 Task: Create a due date automation trigger when advanced on, on the wednesday before a card is due add checklist with an incomplete checklists at 11:00 AM.
Action: Mouse moved to (1088, 337)
Screenshot: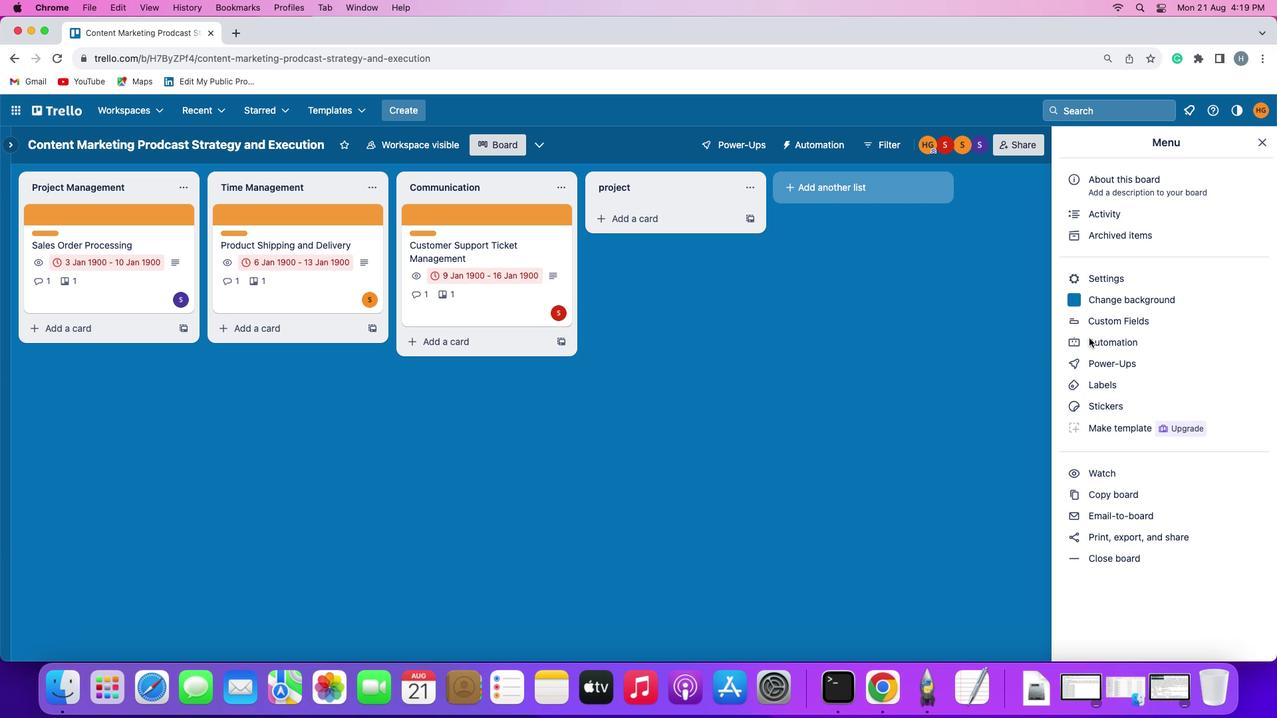 
Action: Mouse pressed left at (1088, 337)
Screenshot: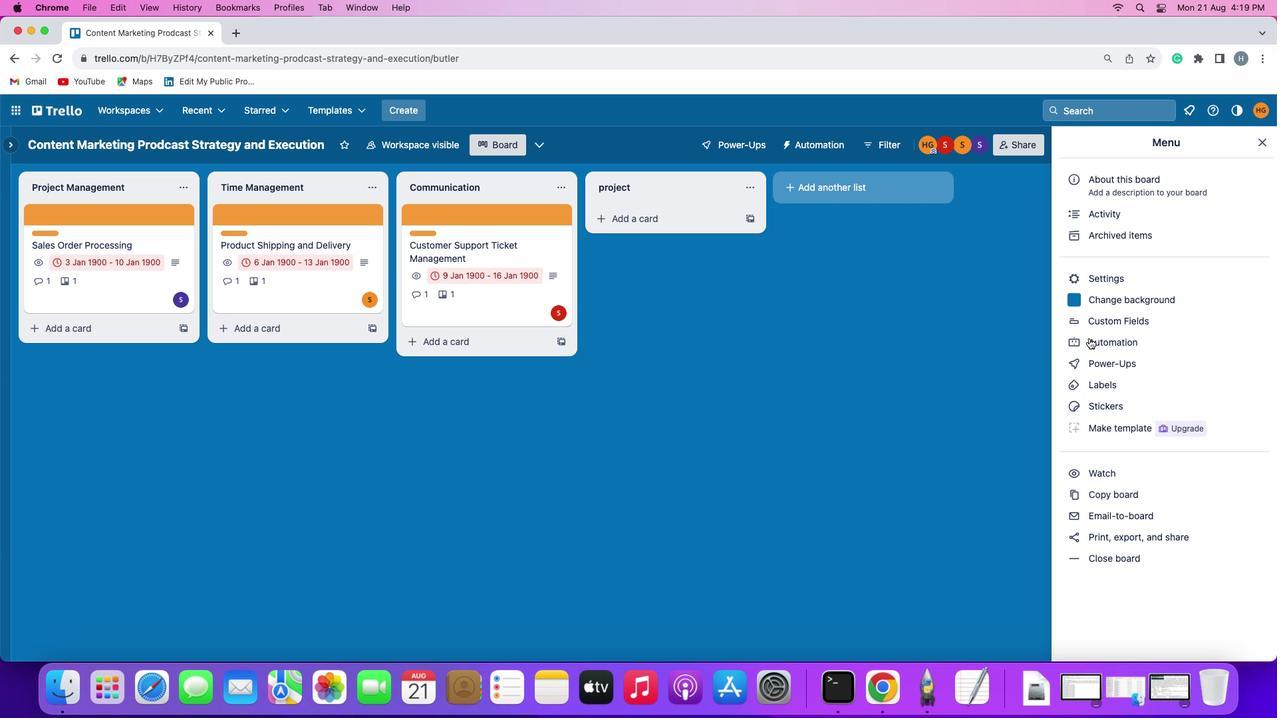 
Action: Mouse pressed left at (1088, 337)
Screenshot: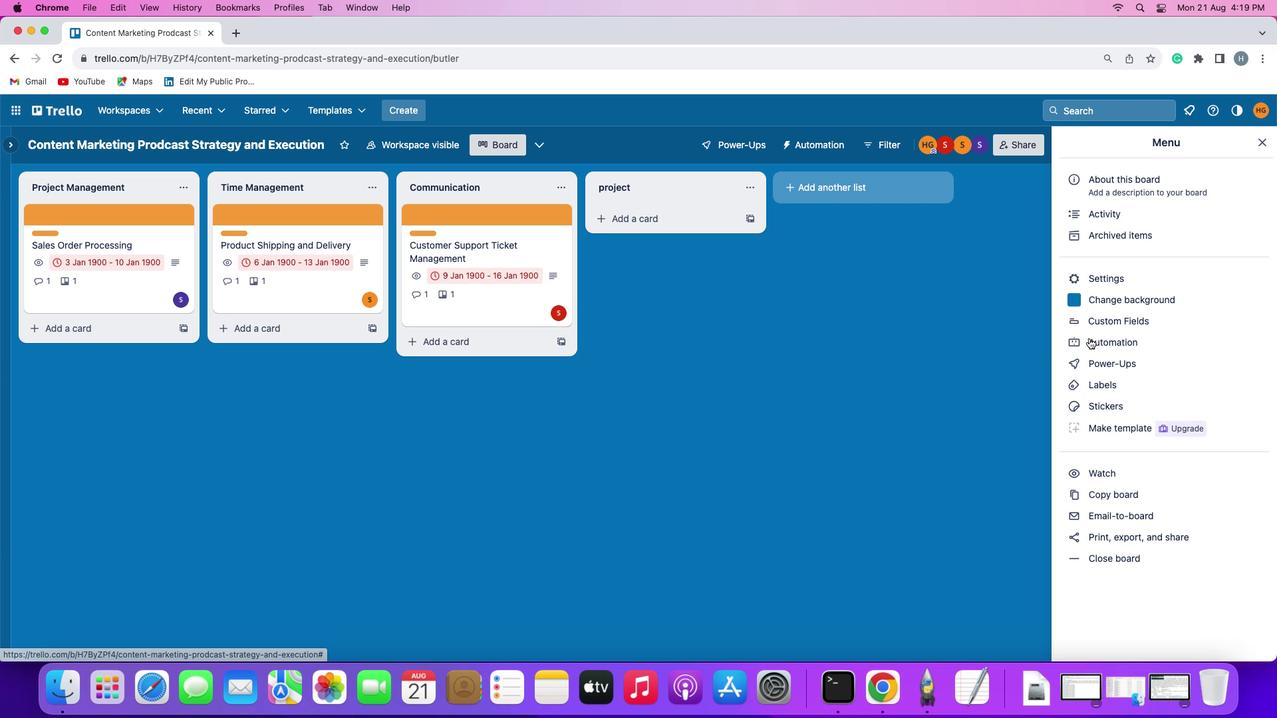 
Action: Mouse moved to (69, 307)
Screenshot: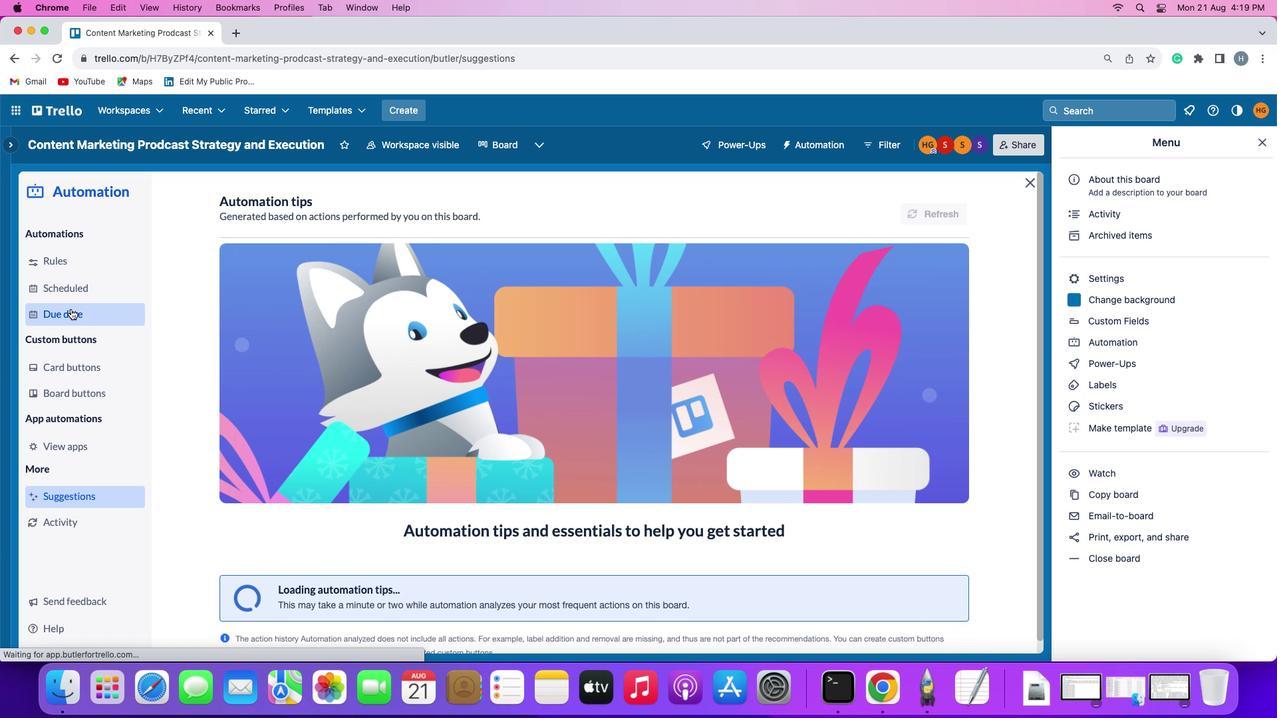 
Action: Mouse pressed left at (69, 307)
Screenshot: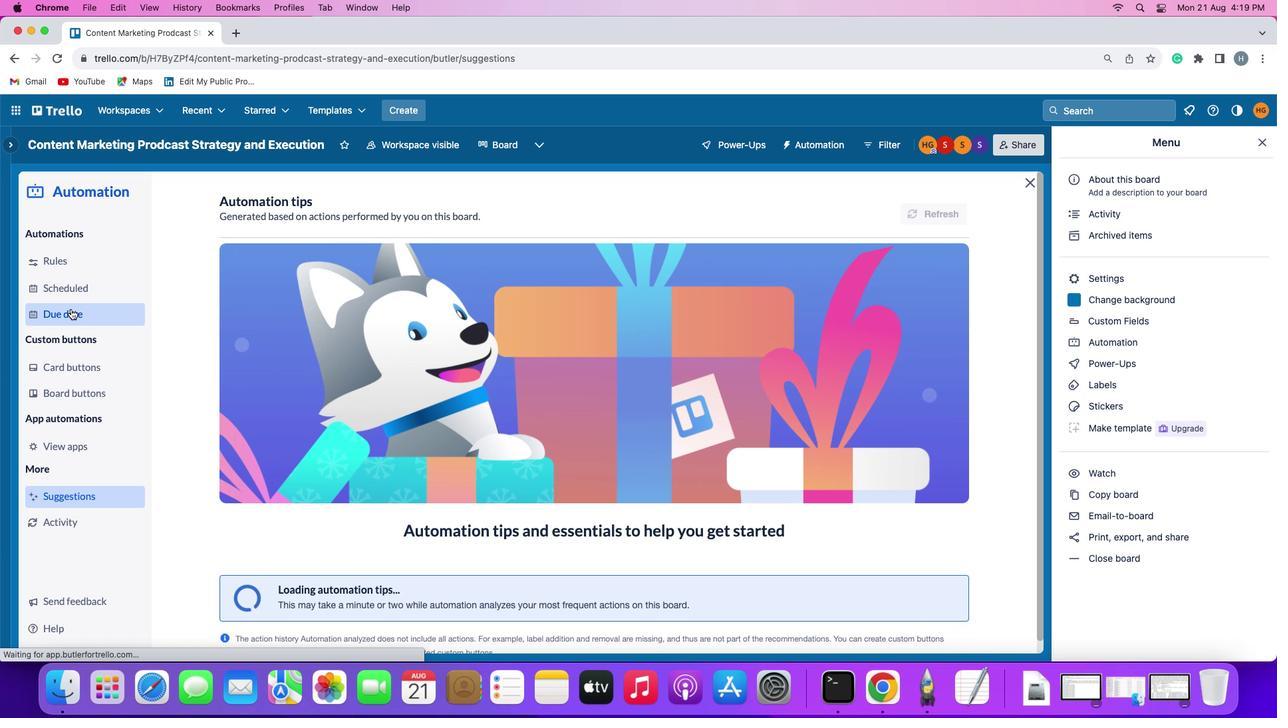 
Action: Mouse moved to (905, 202)
Screenshot: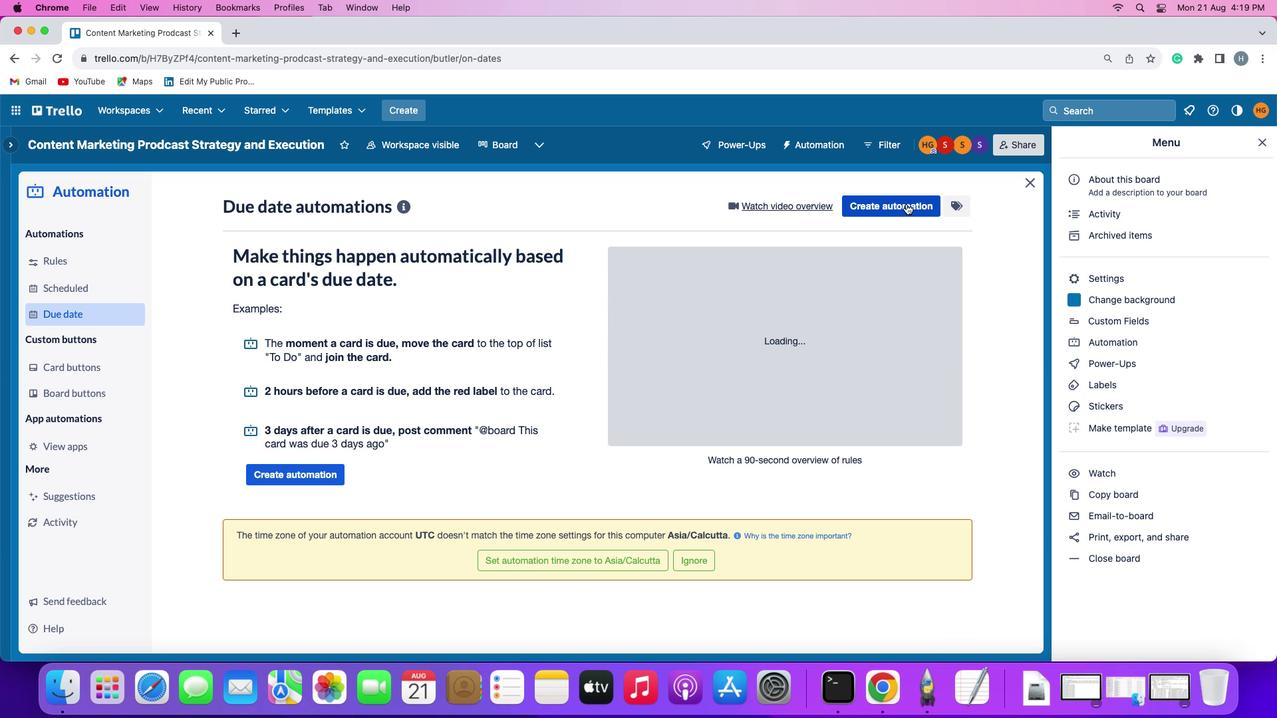 
Action: Mouse pressed left at (905, 202)
Screenshot: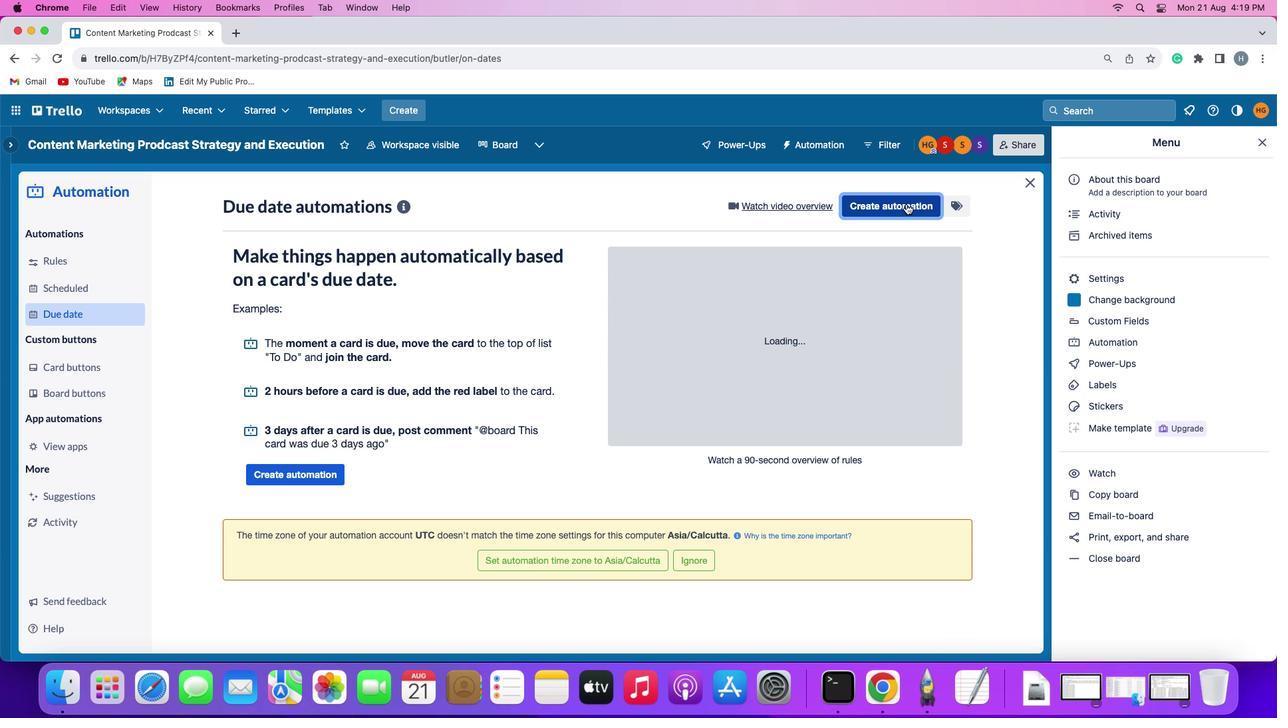 
Action: Mouse moved to (272, 336)
Screenshot: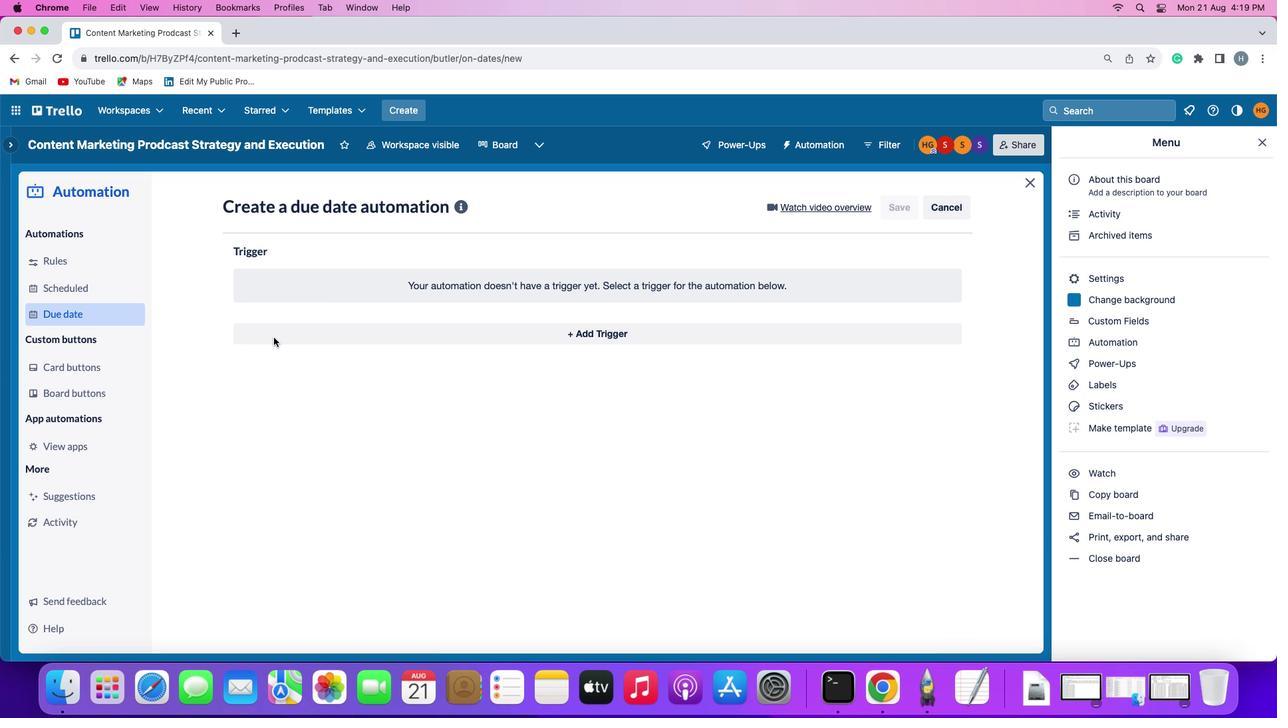
Action: Mouse pressed left at (272, 336)
Screenshot: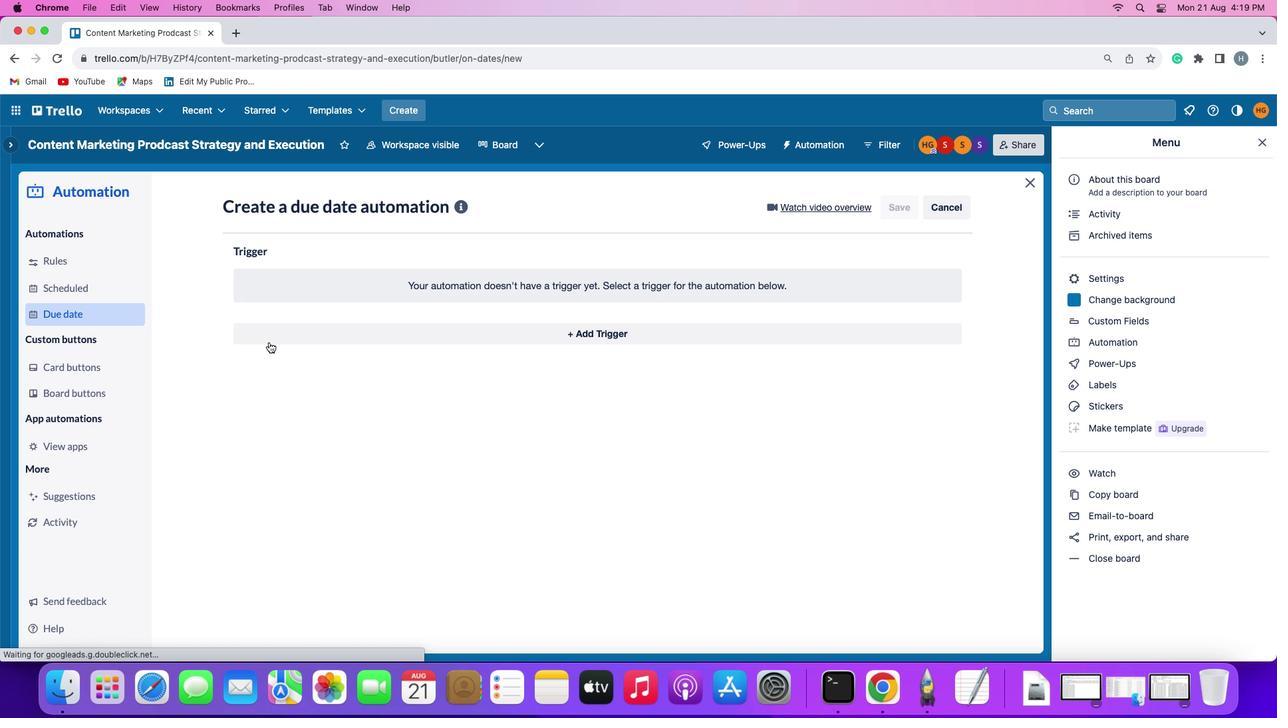 
Action: Mouse moved to (269, 578)
Screenshot: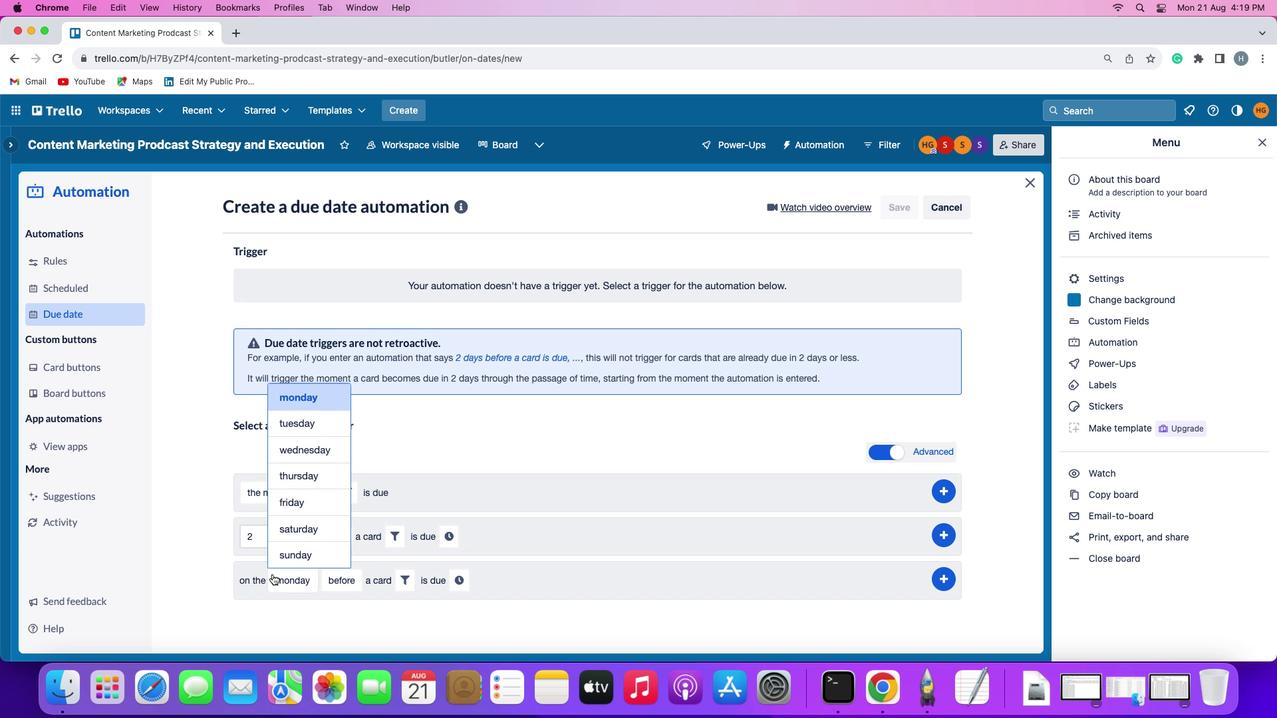 
Action: Mouse pressed left at (269, 578)
Screenshot: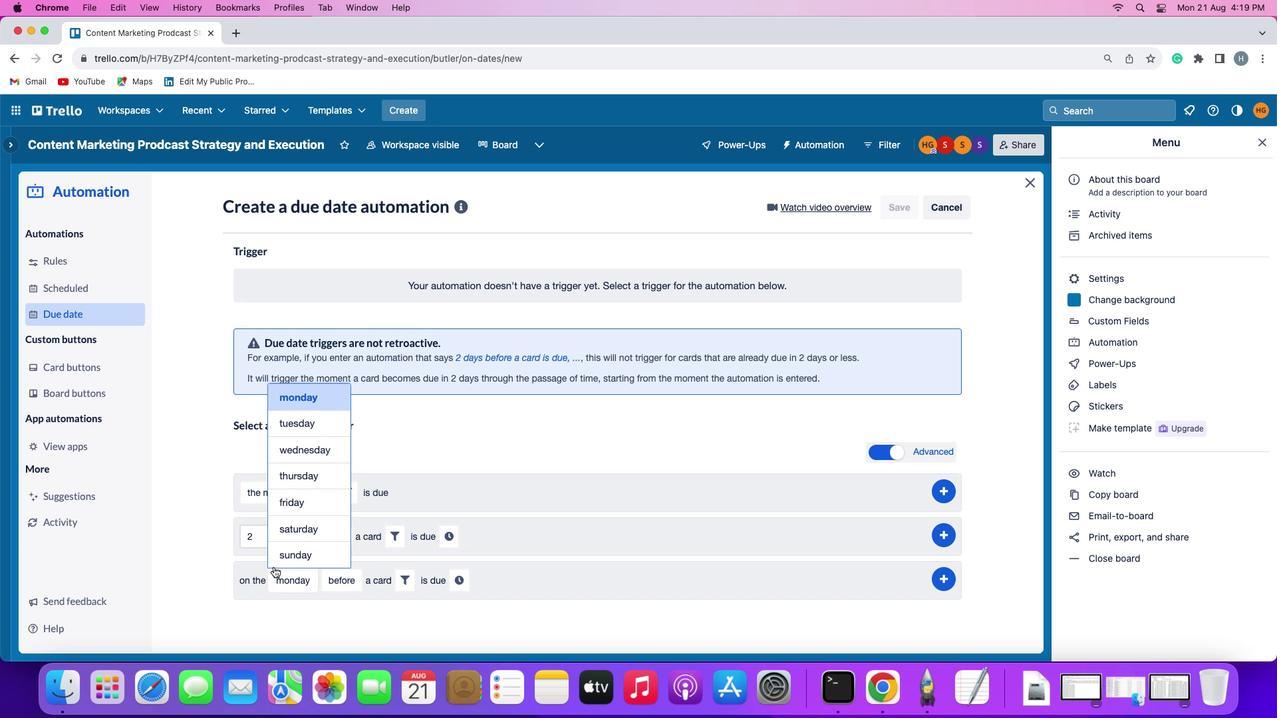 
Action: Mouse moved to (314, 447)
Screenshot: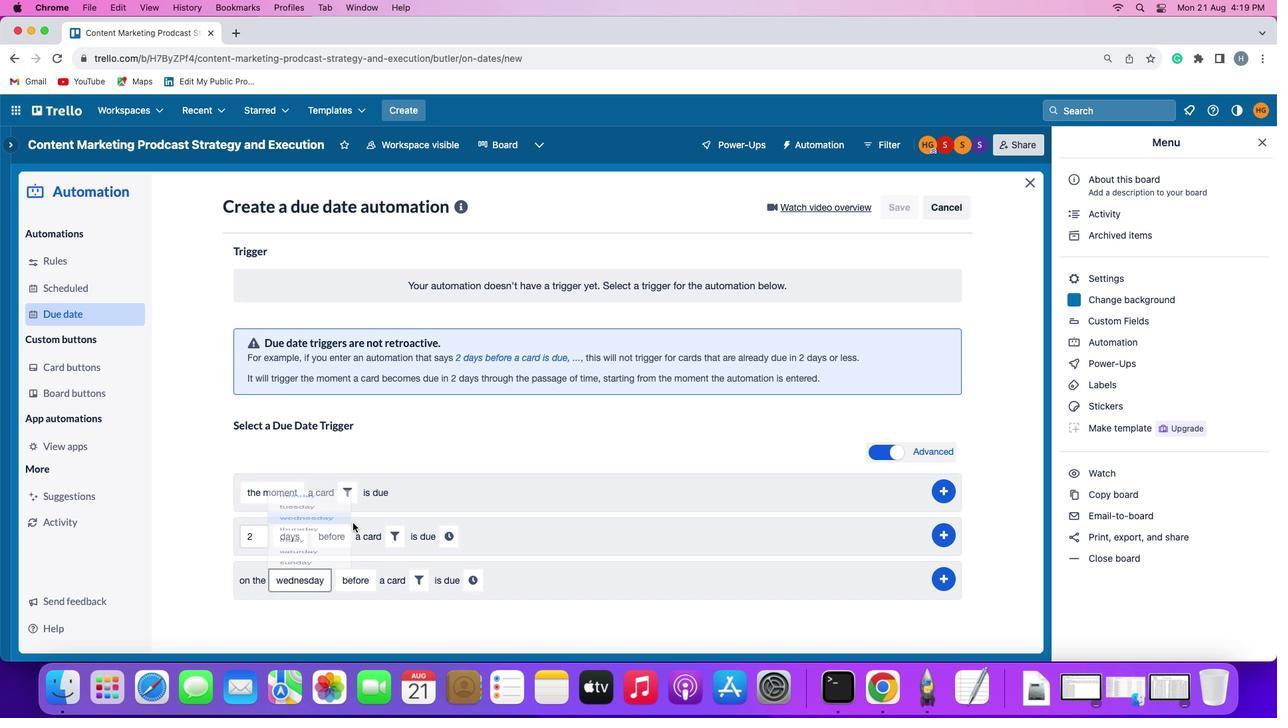 
Action: Mouse pressed left at (314, 447)
Screenshot: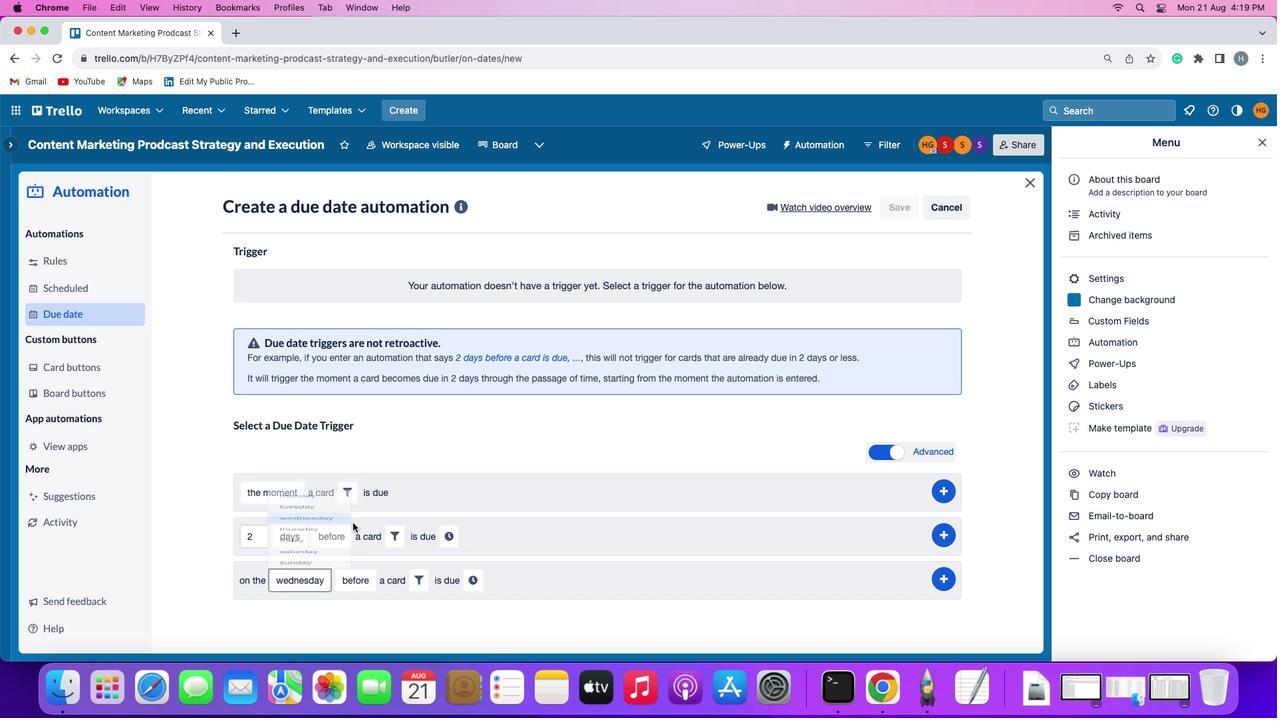 
Action: Mouse moved to (423, 573)
Screenshot: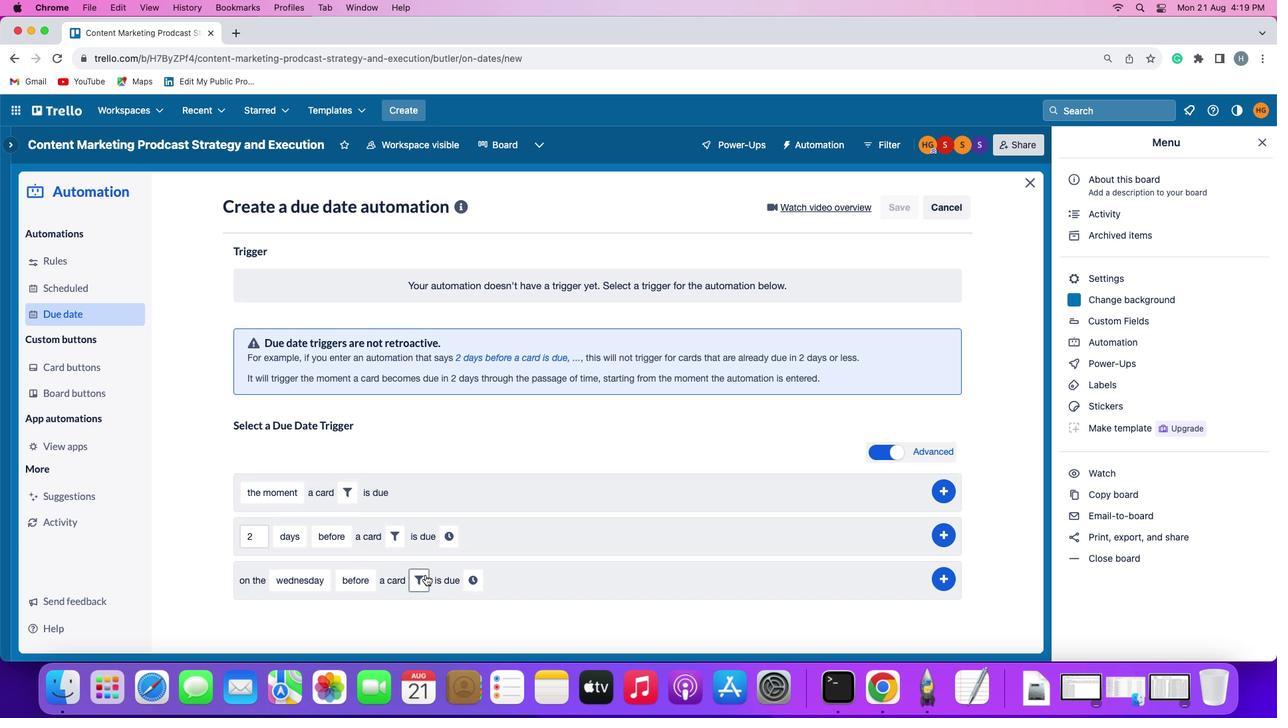 
Action: Mouse pressed left at (423, 573)
Screenshot: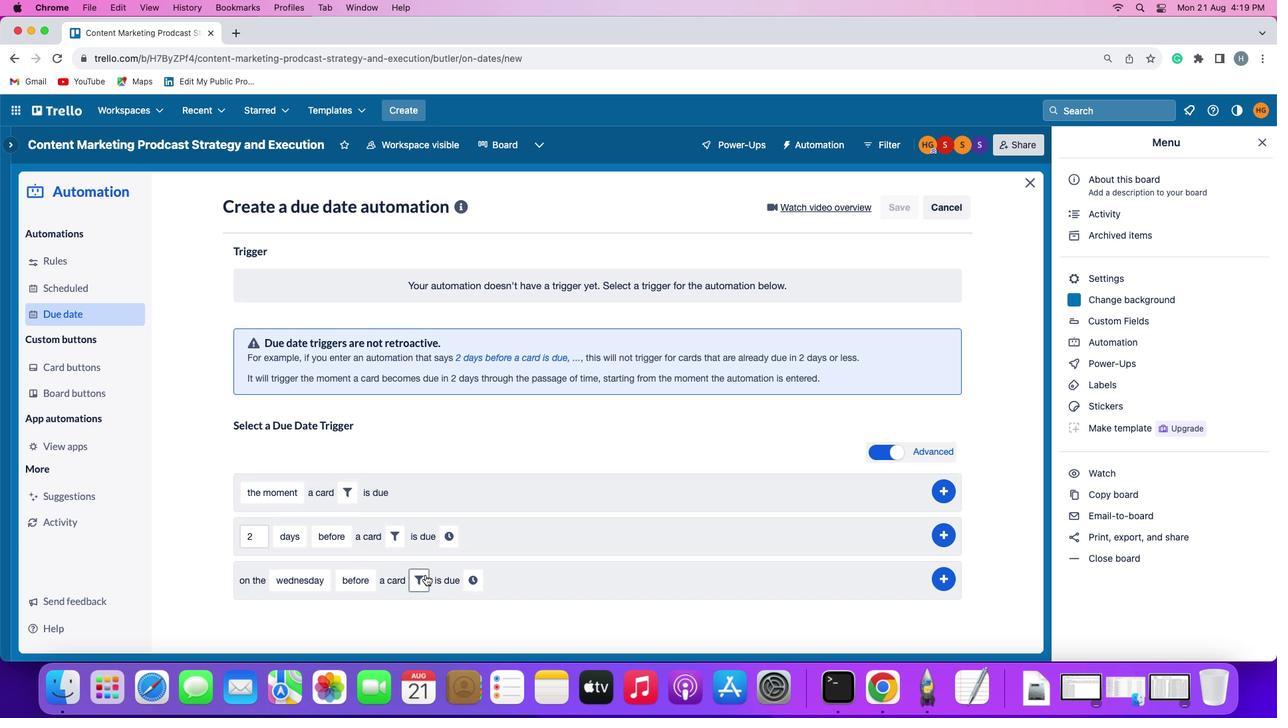 
Action: Mouse moved to (540, 622)
Screenshot: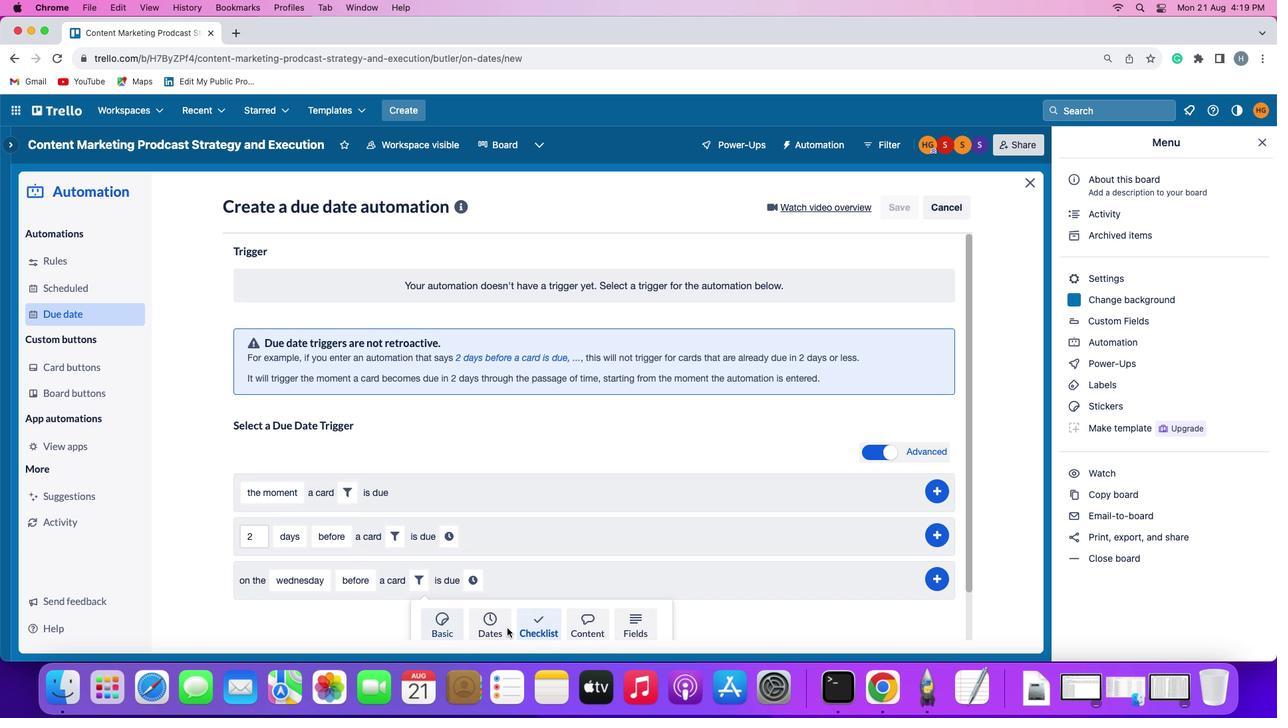 
Action: Mouse pressed left at (540, 622)
Screenshot: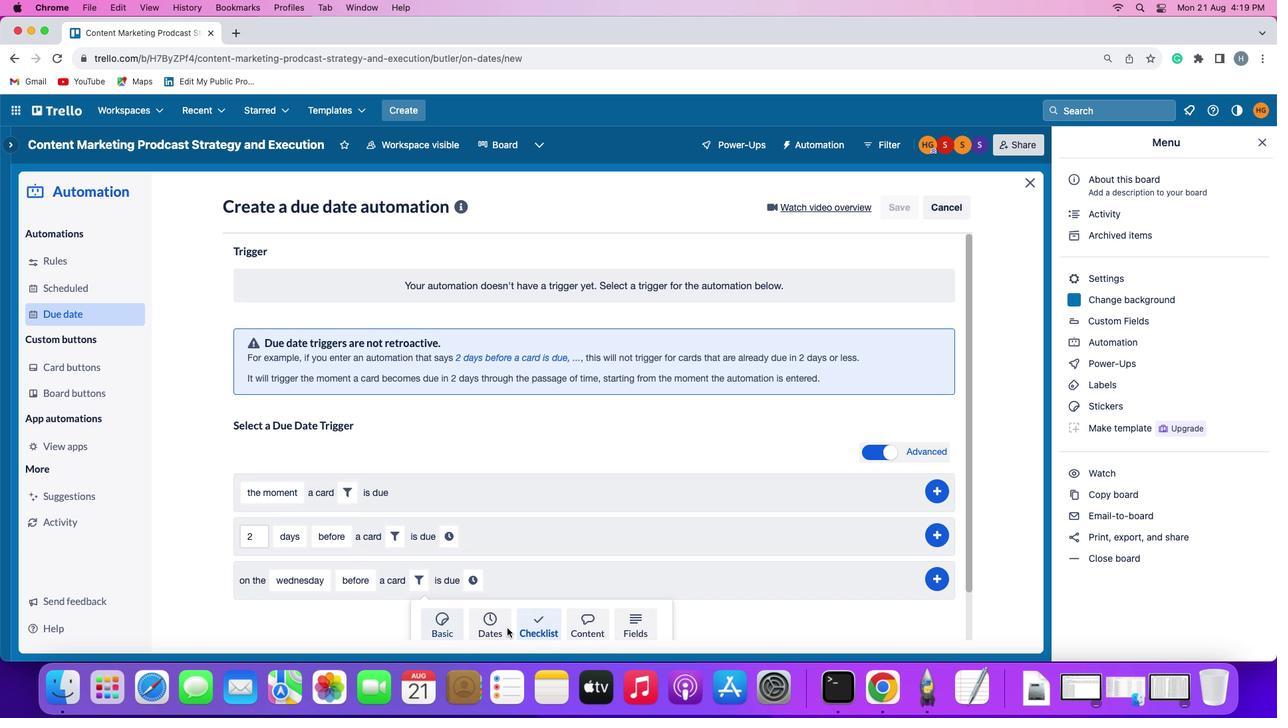 
Action: Mouse moved to (427, 618)
Screenshot: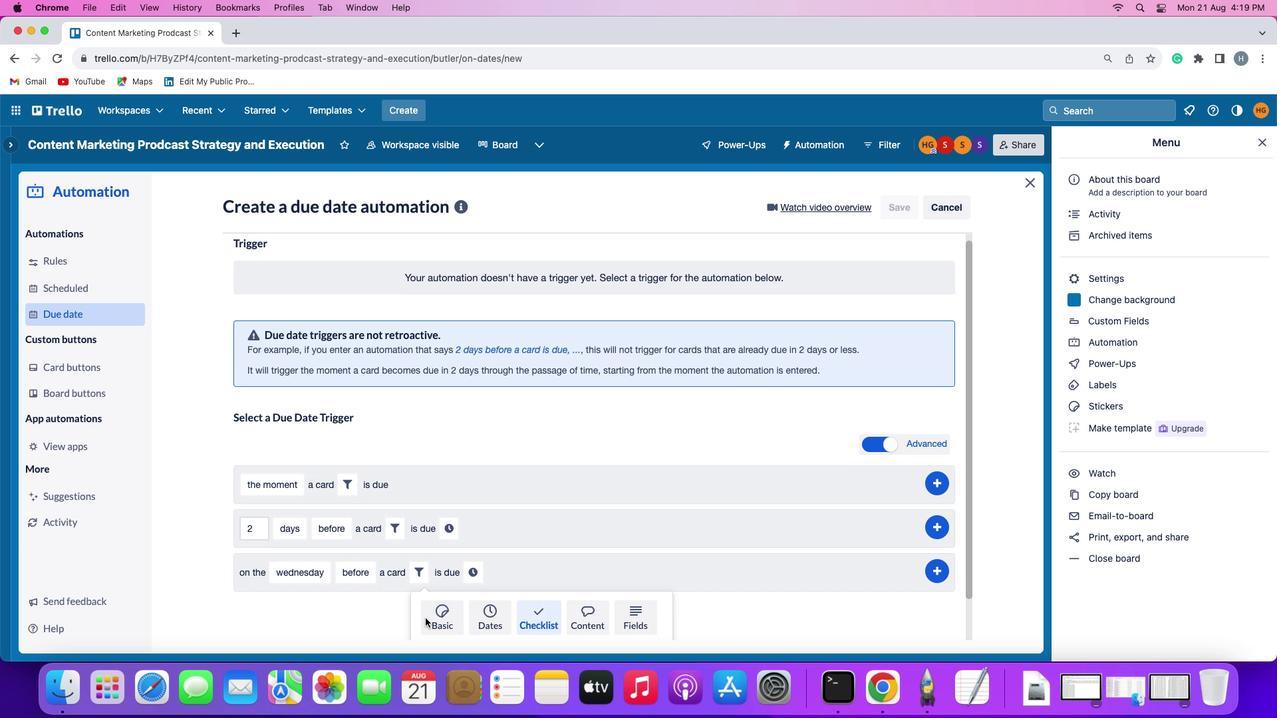 
Action: Mouse scrolled (427, 618) with delta (0, -1)
Screenshot: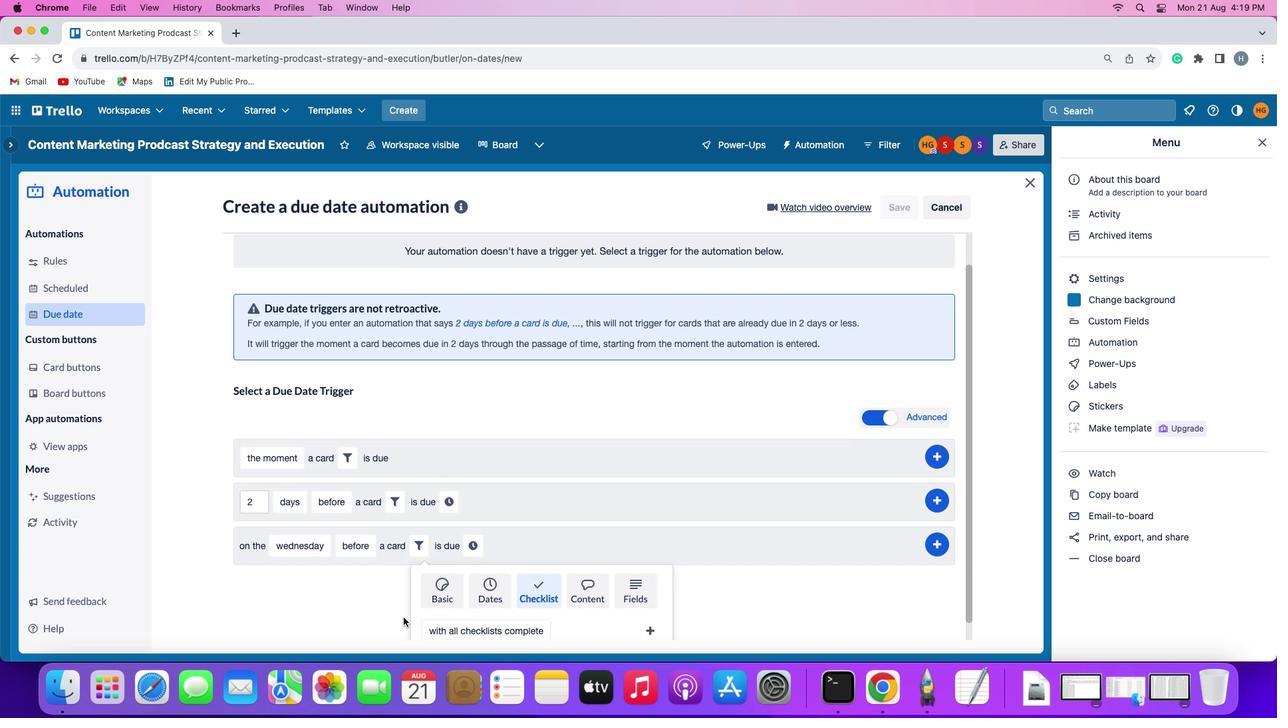 
Action: Mouse scrolled (427, 618) with delta (0, -1)
Screenshot: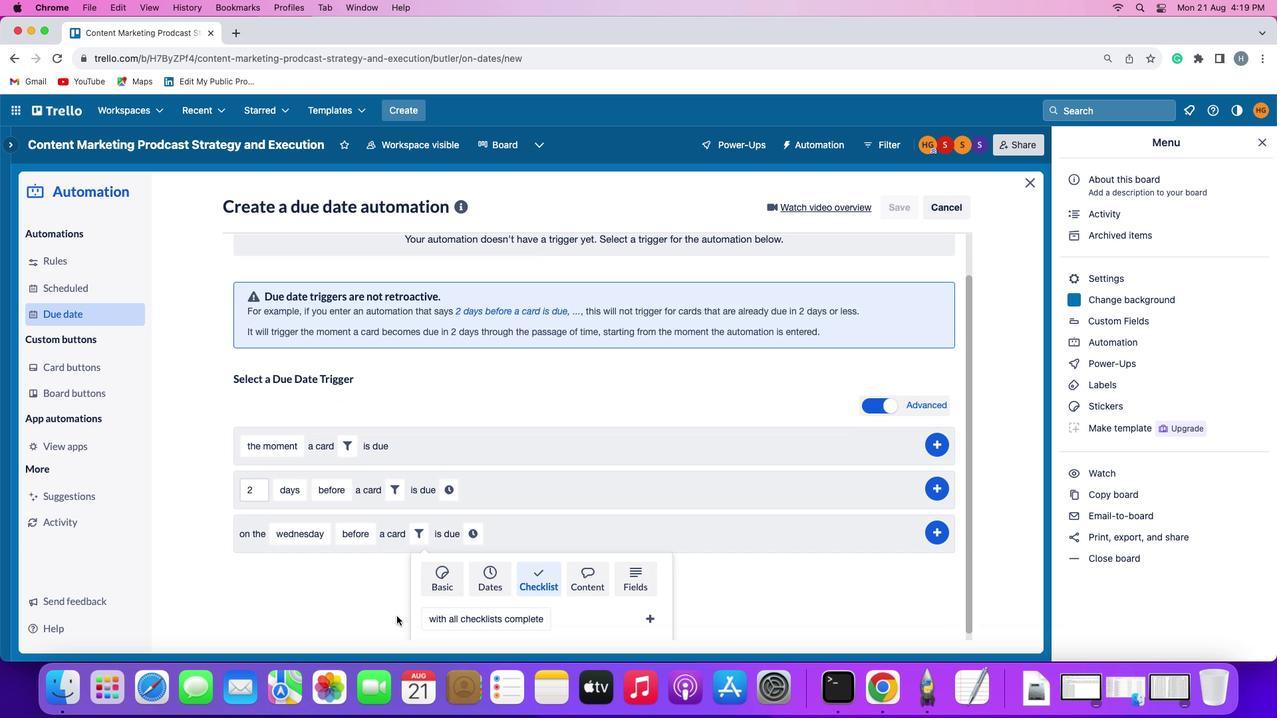 
Action: Mouse scrolled (427, 618) with delta (0, -2)
Screenshot: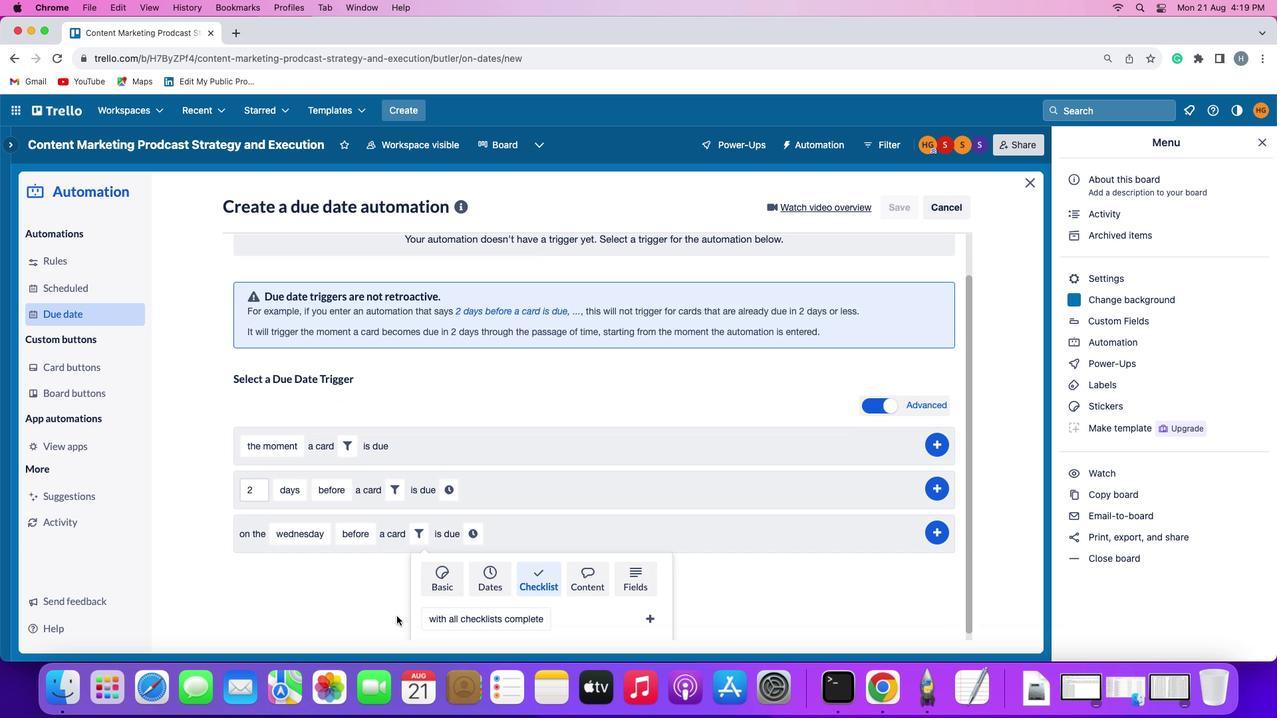 
Action: Mouse moved to (427, 618)
Screenshot: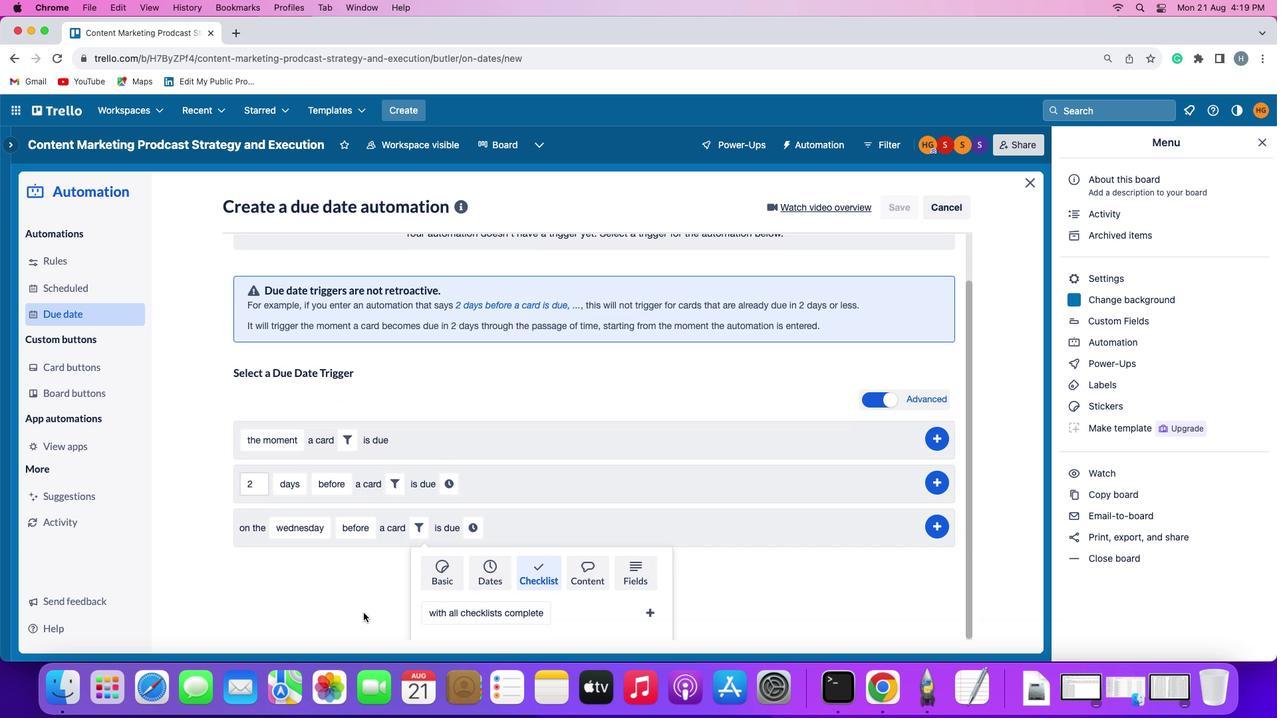 
Action: Mouse scrolled (427, 618) with delta (0, -3)
Screenshot: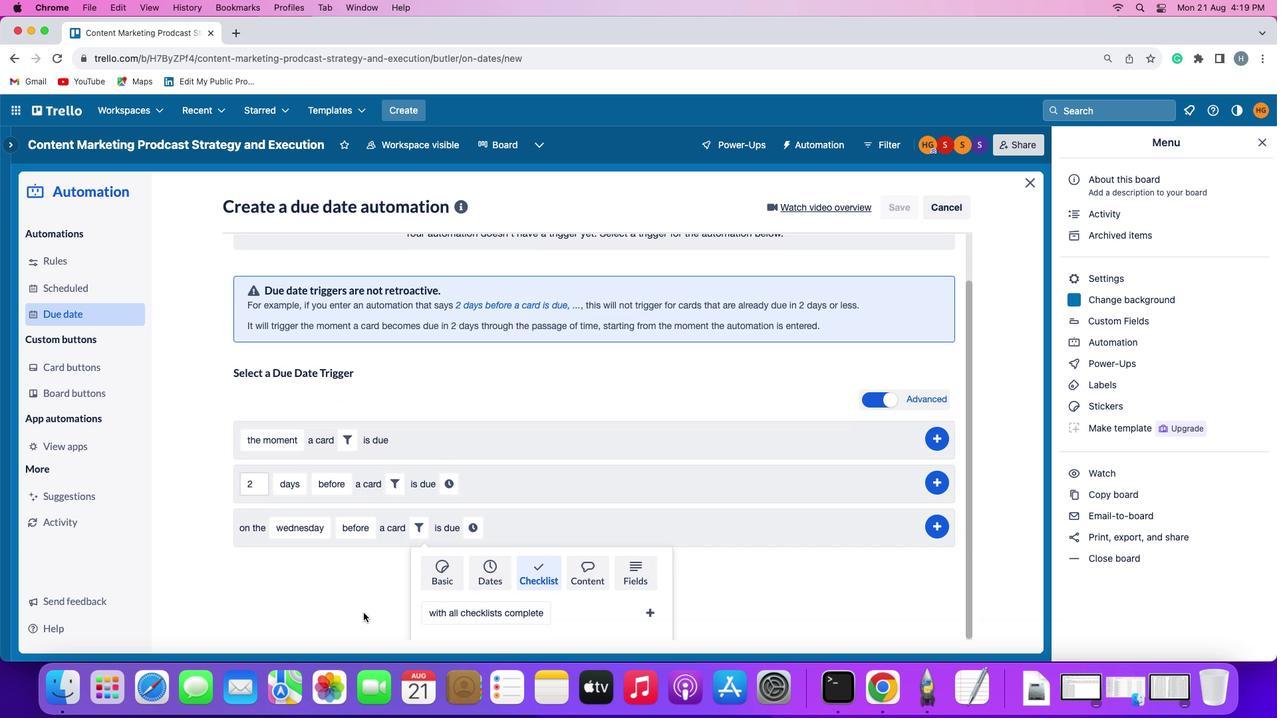 
Action: Mouse moved to (426, 617)
Screenshot: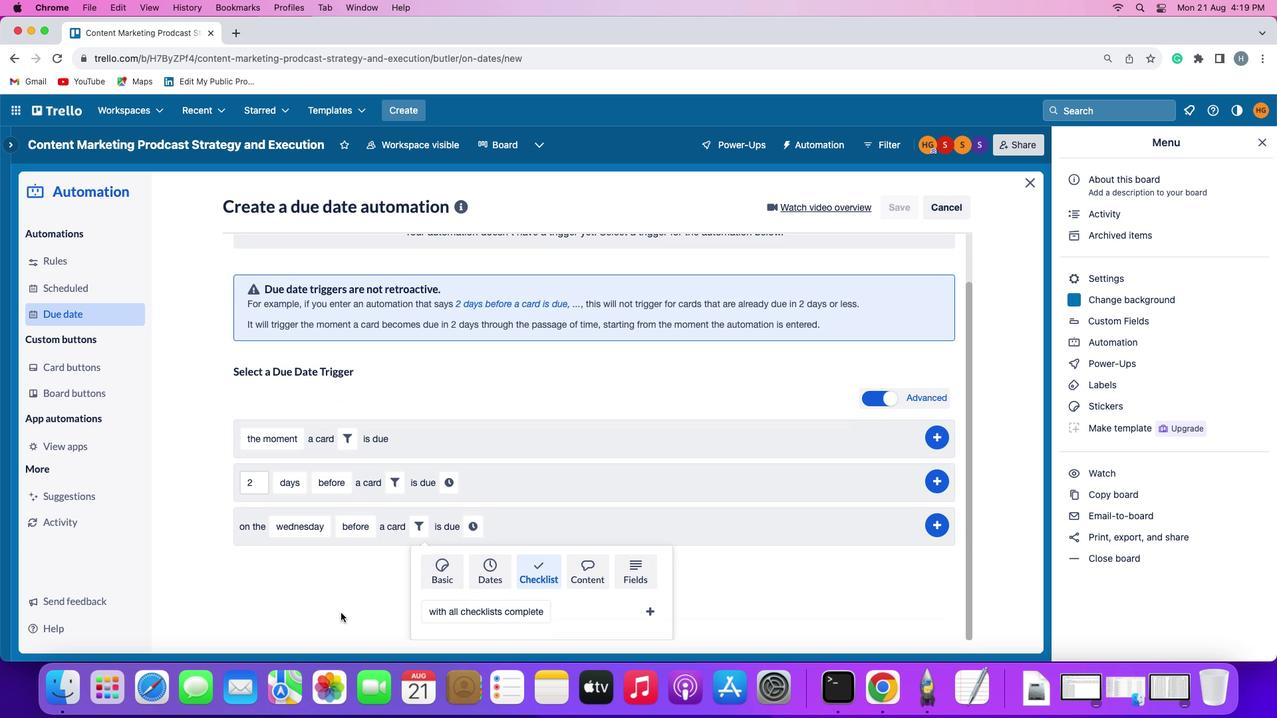 
Action: Mouse scrolled (426, 617) with delta (0, -4)
Screenshot: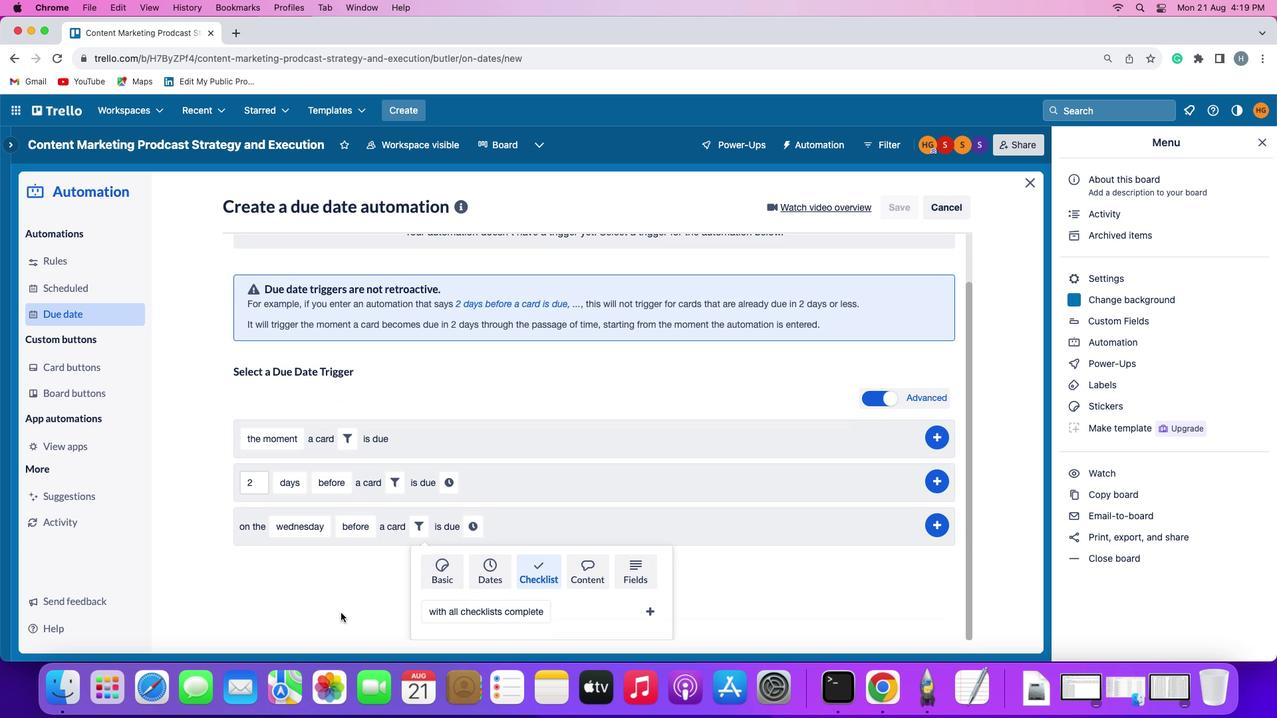 
Action: Mouse moved to (446, 611)
Screenshot: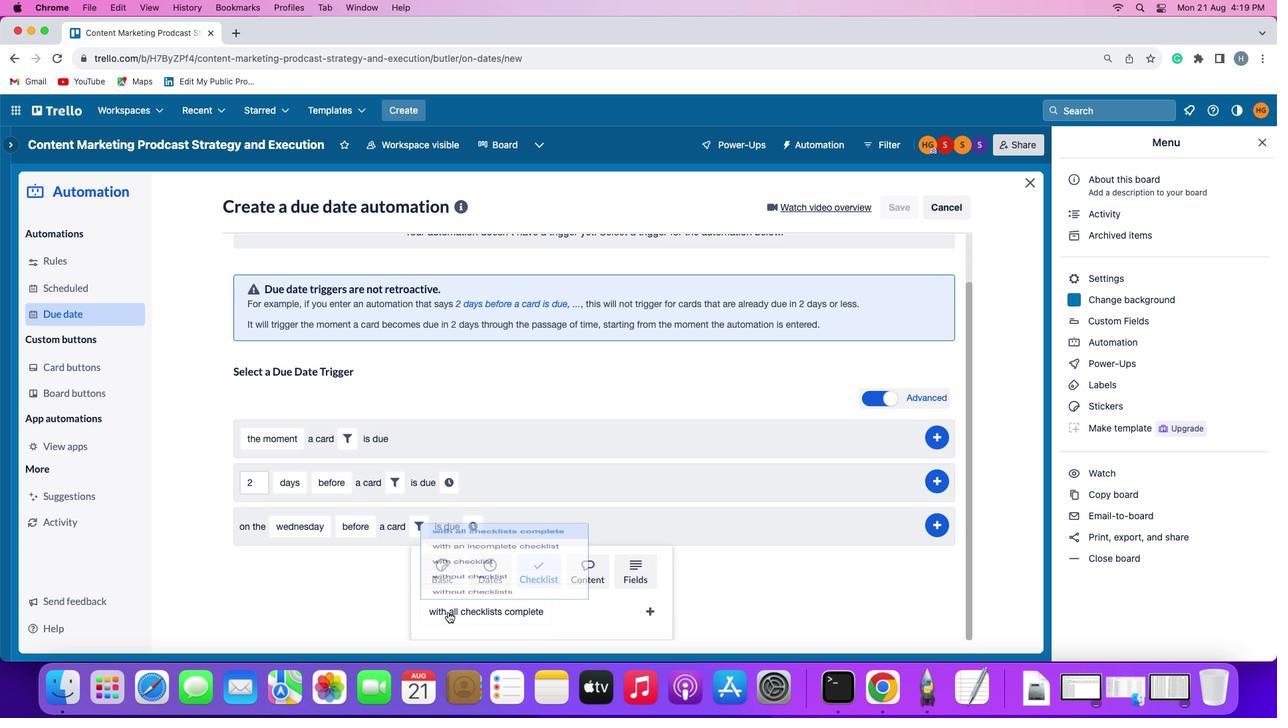 
Action: Mouse pressed left at (446, 611)
Screenshot: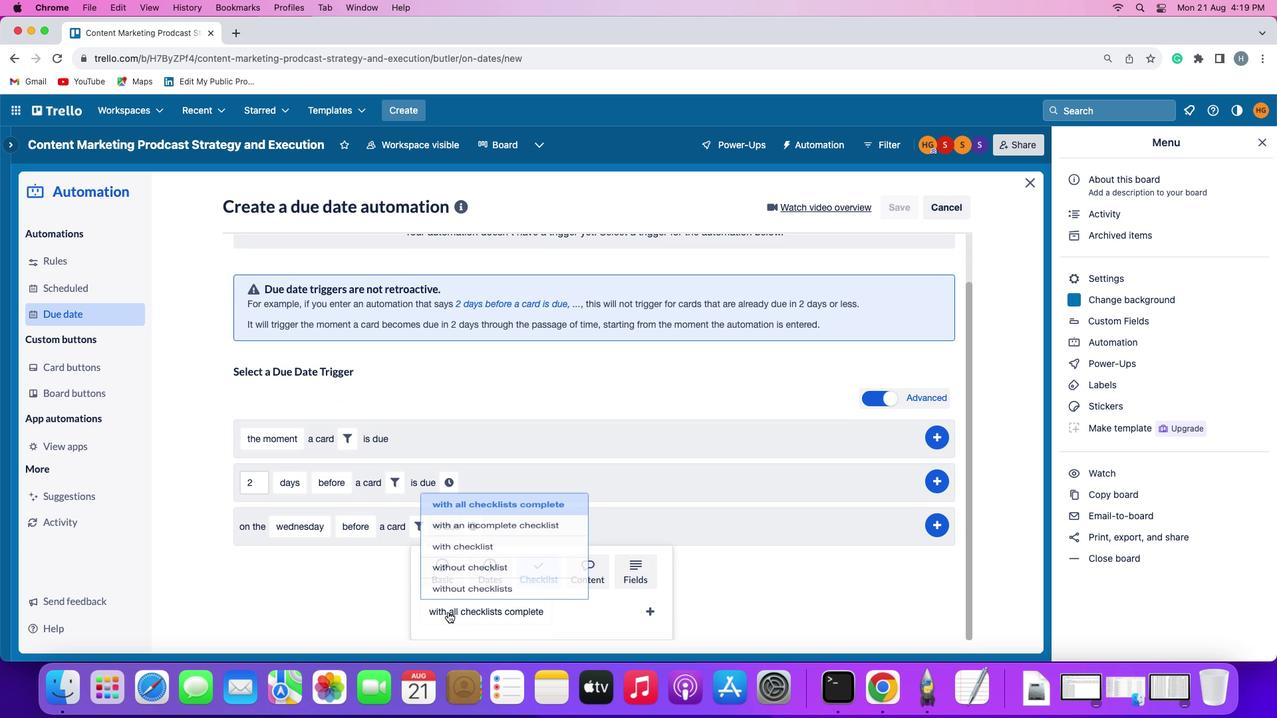 
Action: Mouse moved to (482, 502)
Screenshot: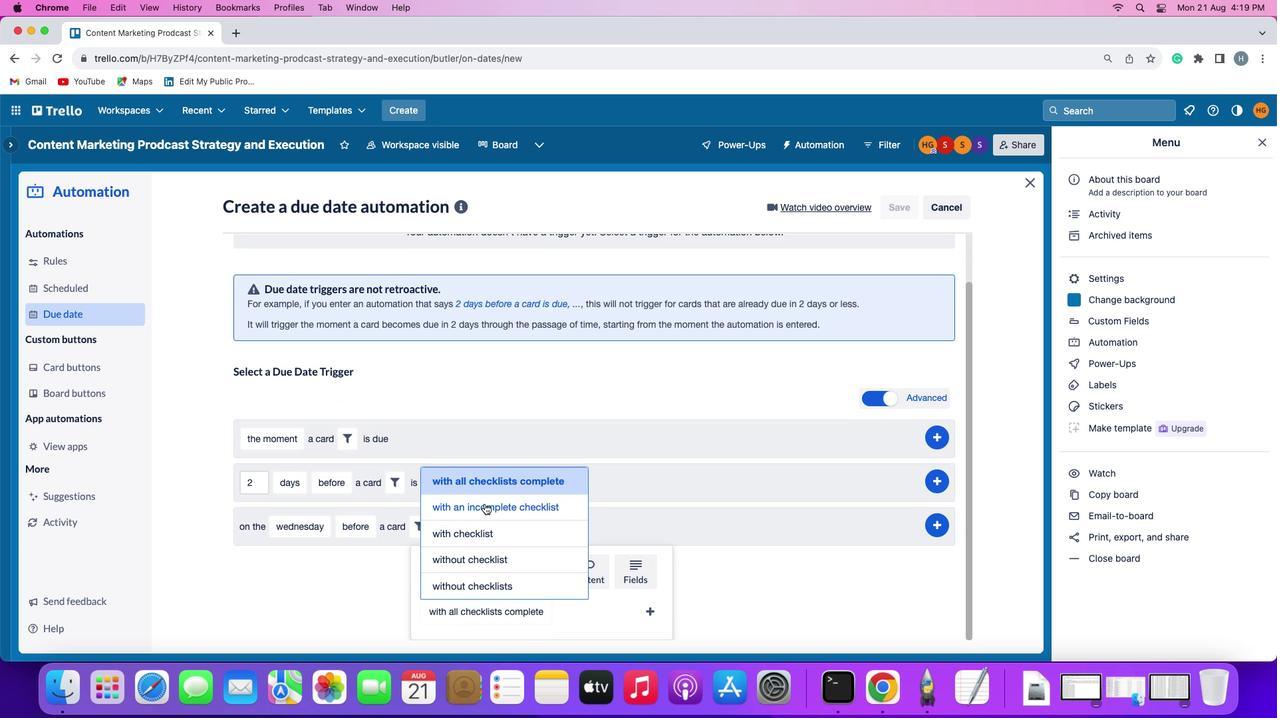 
Action: Mouse pressed left at (482, 502)
Screenshot: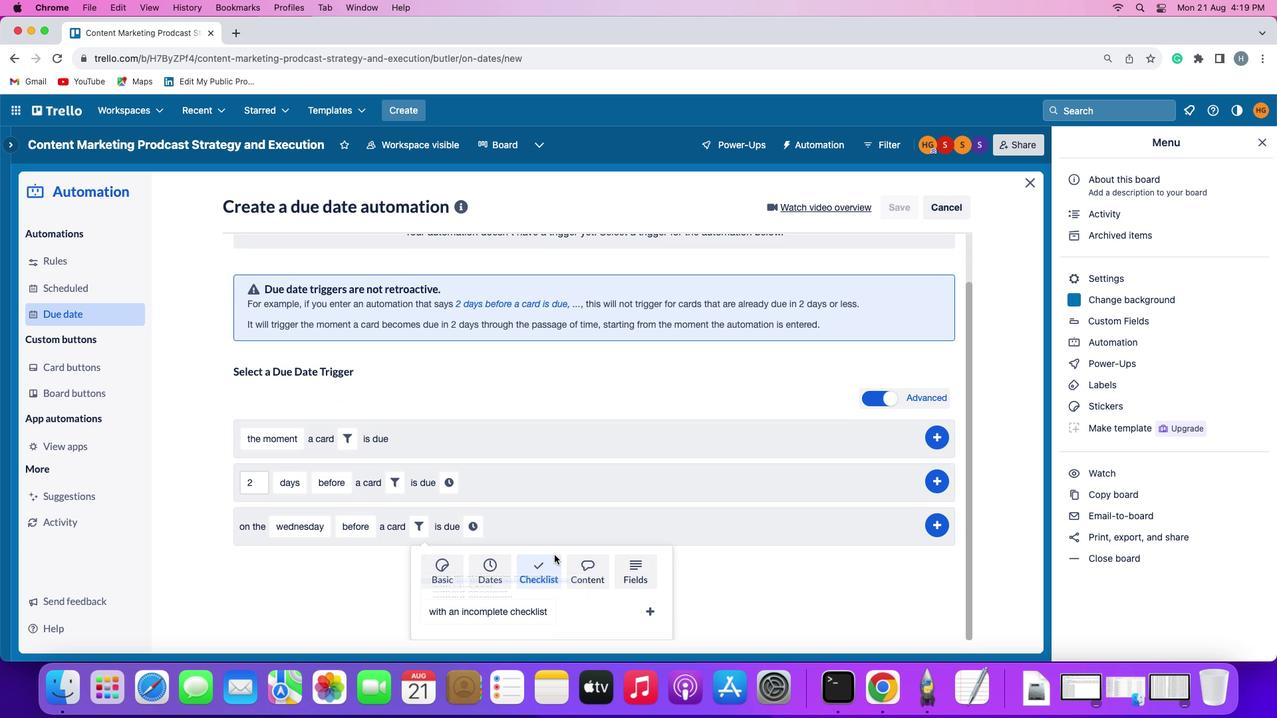 
Action: Mouse moved to (653, 608)
Screenshot: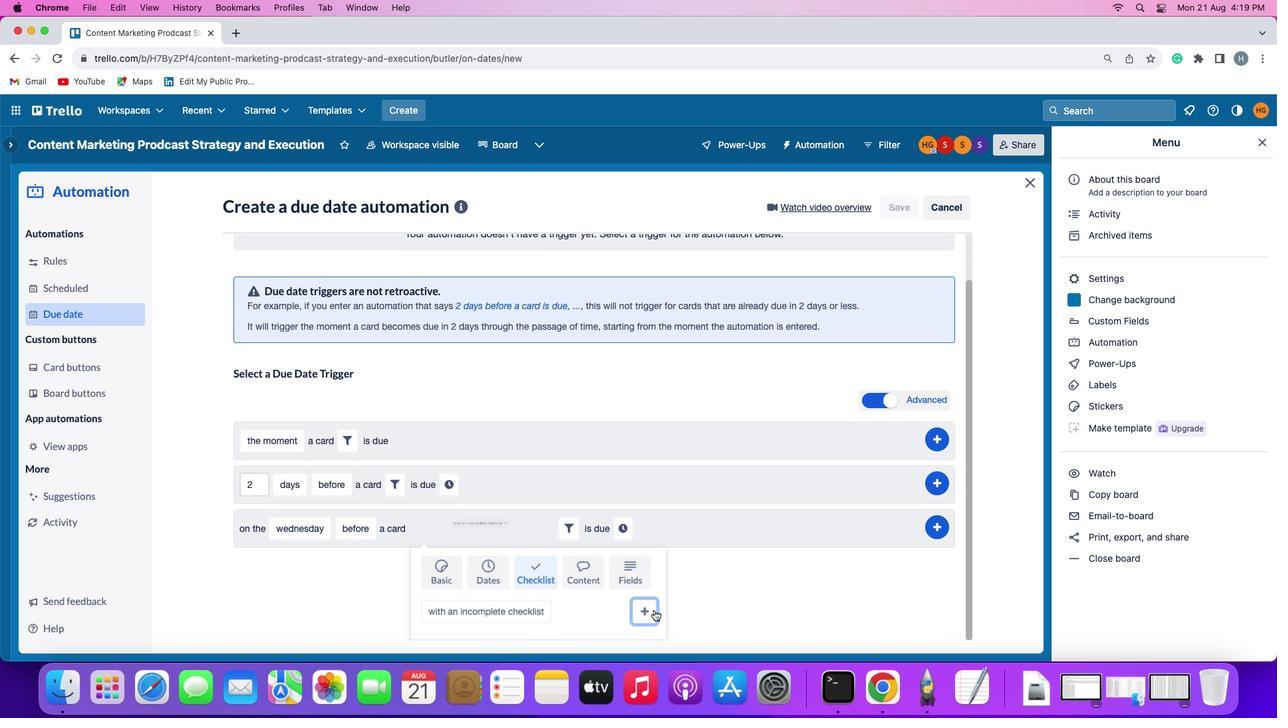 
Action: Mouse pressed left at (653, 608)
Screenshot: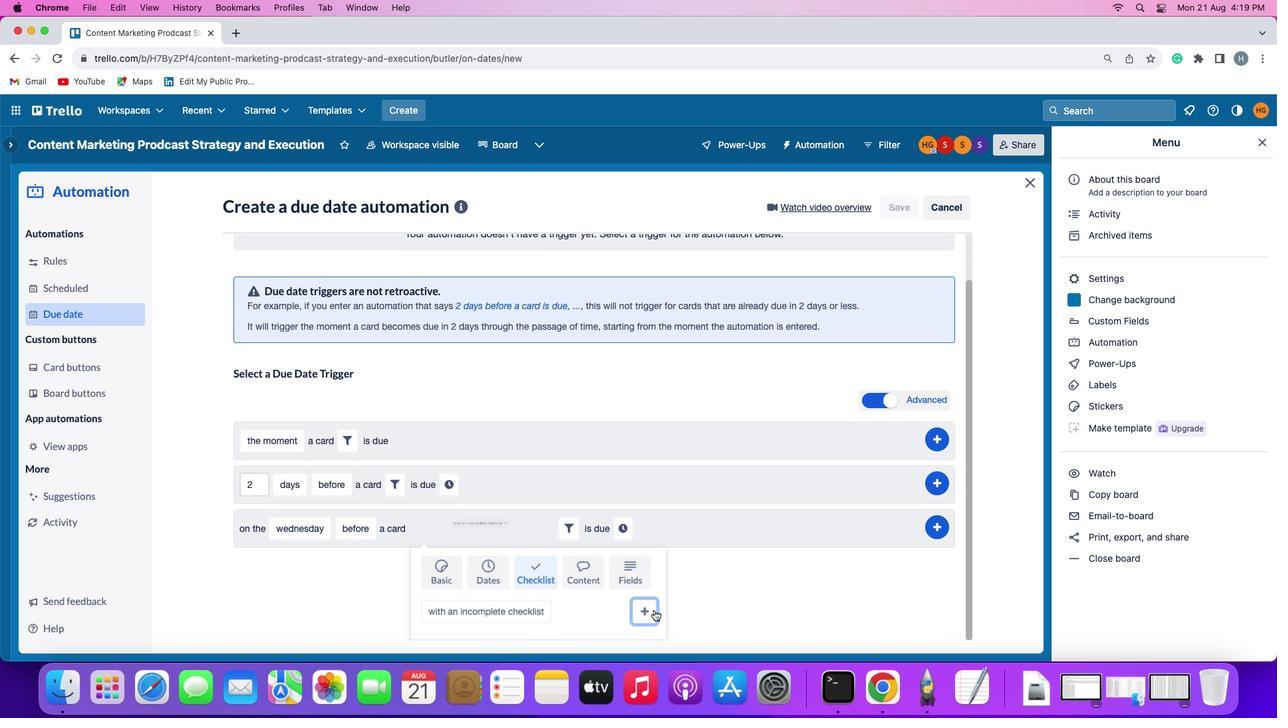
Action: Mouse moved to (615, 582)
Screenshot: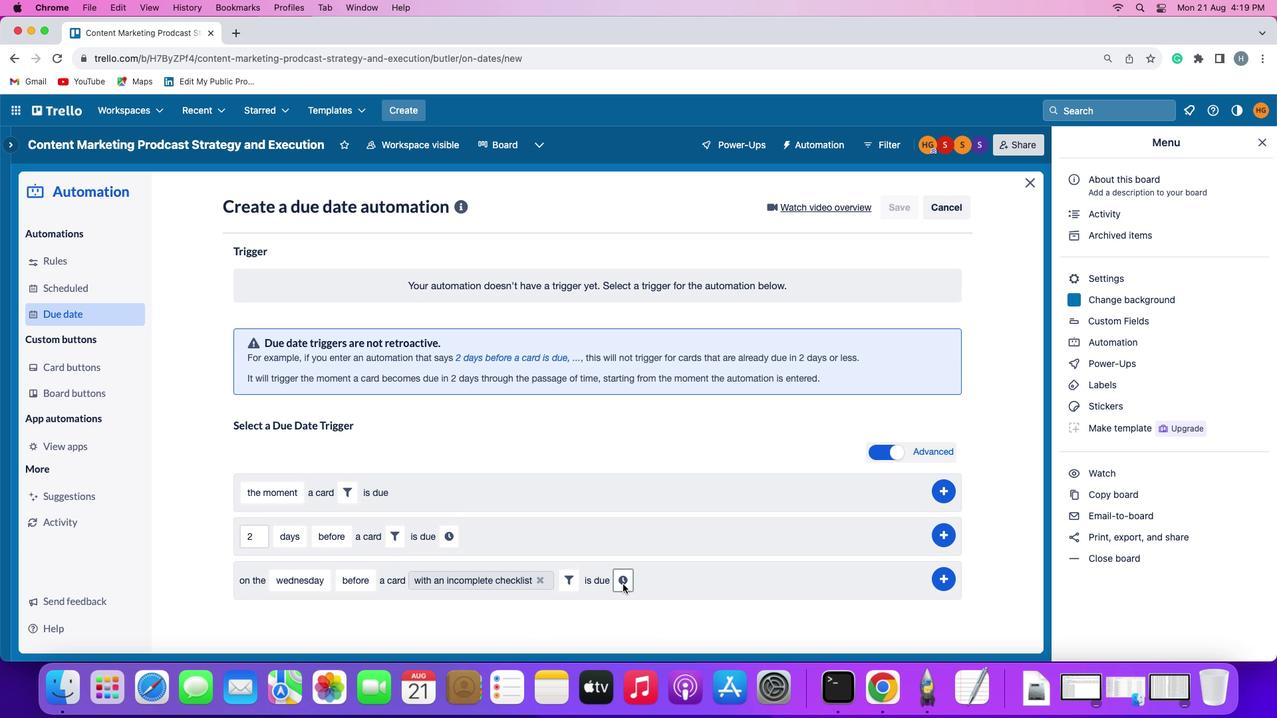 
Action: Mouse pressed left at (615, 582)
Screenshot: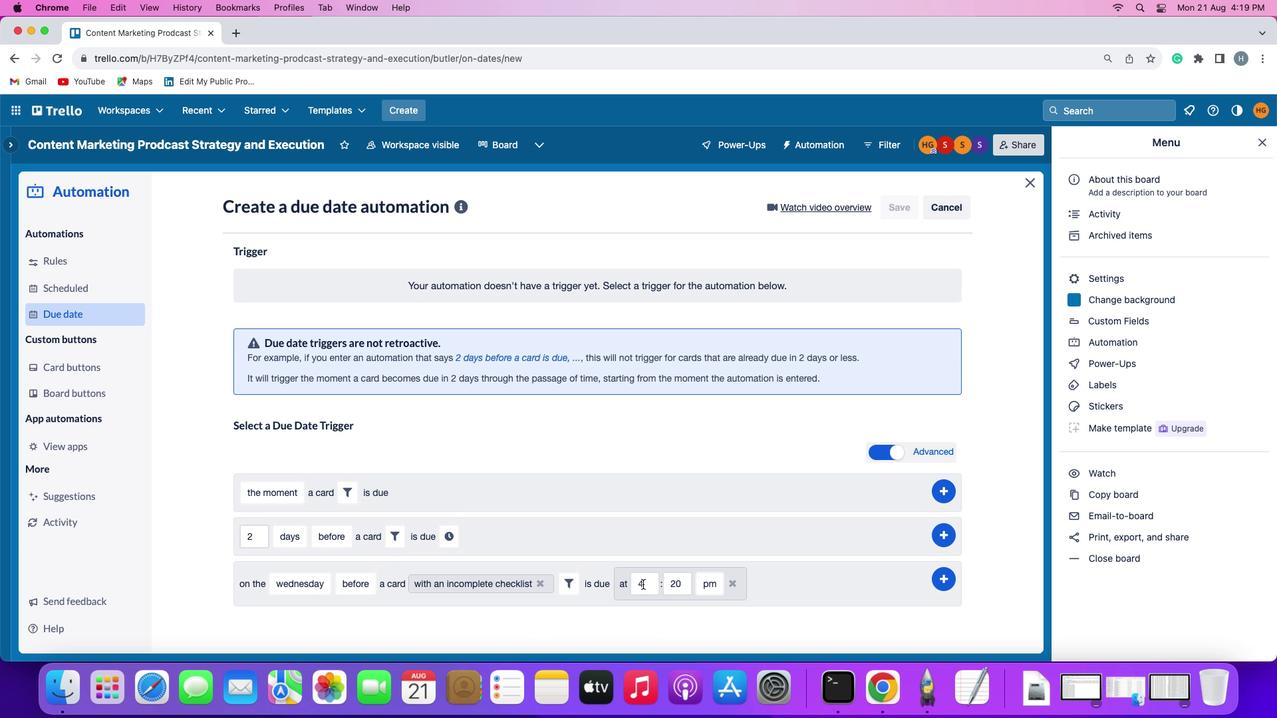 
Action: Mouse moved to (649, 583)
Screenshot: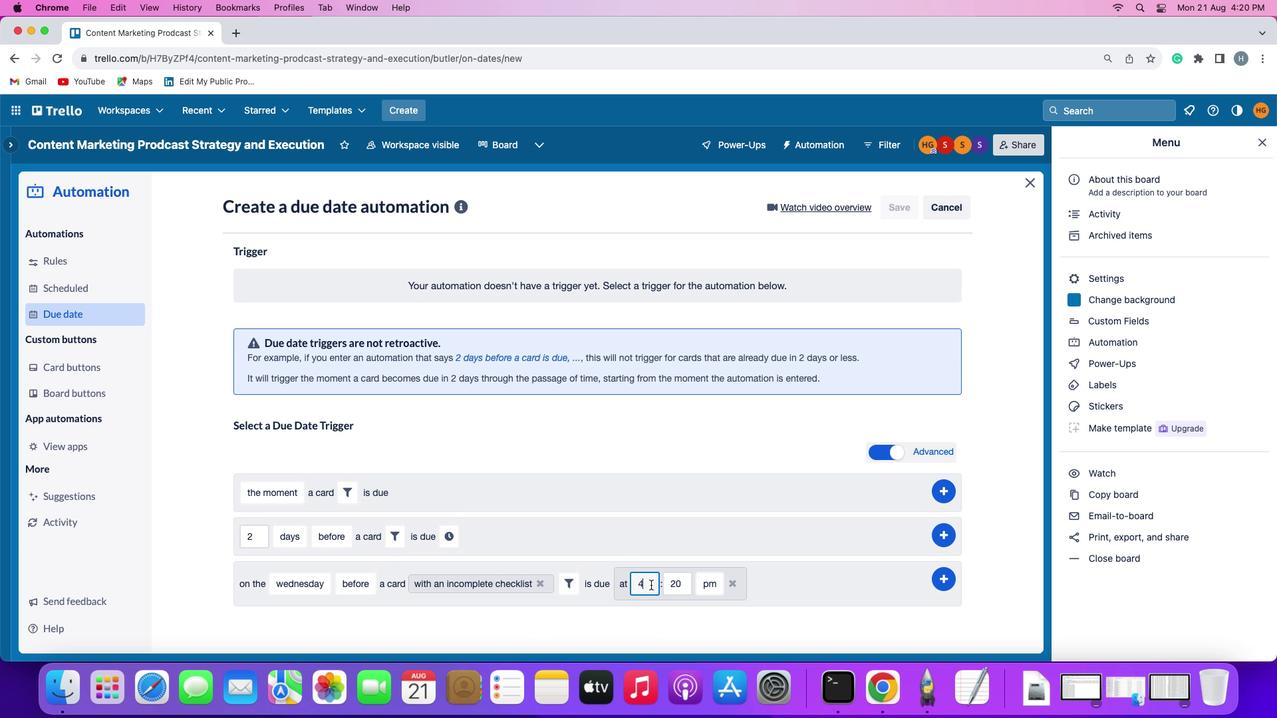 
Action: Mouse pressed left at (649, 583)
Screenshot: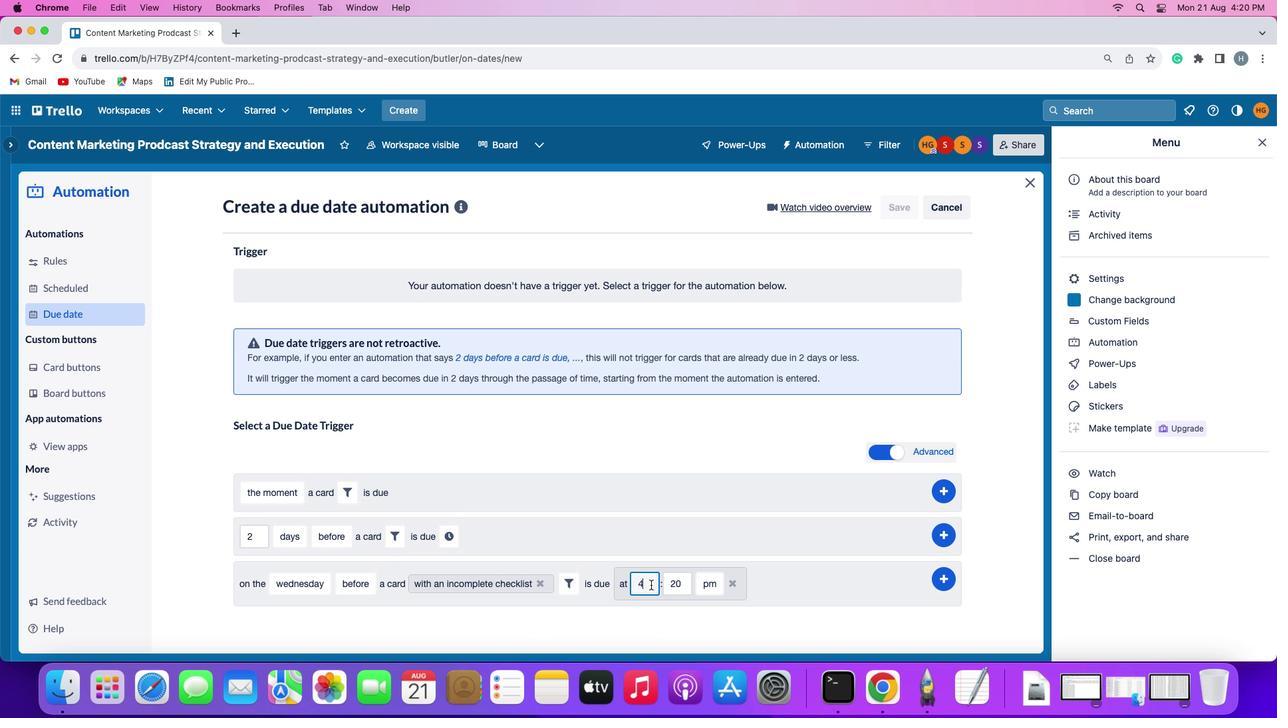 
Action: Mouse moved to (650, 583)
Screenshot: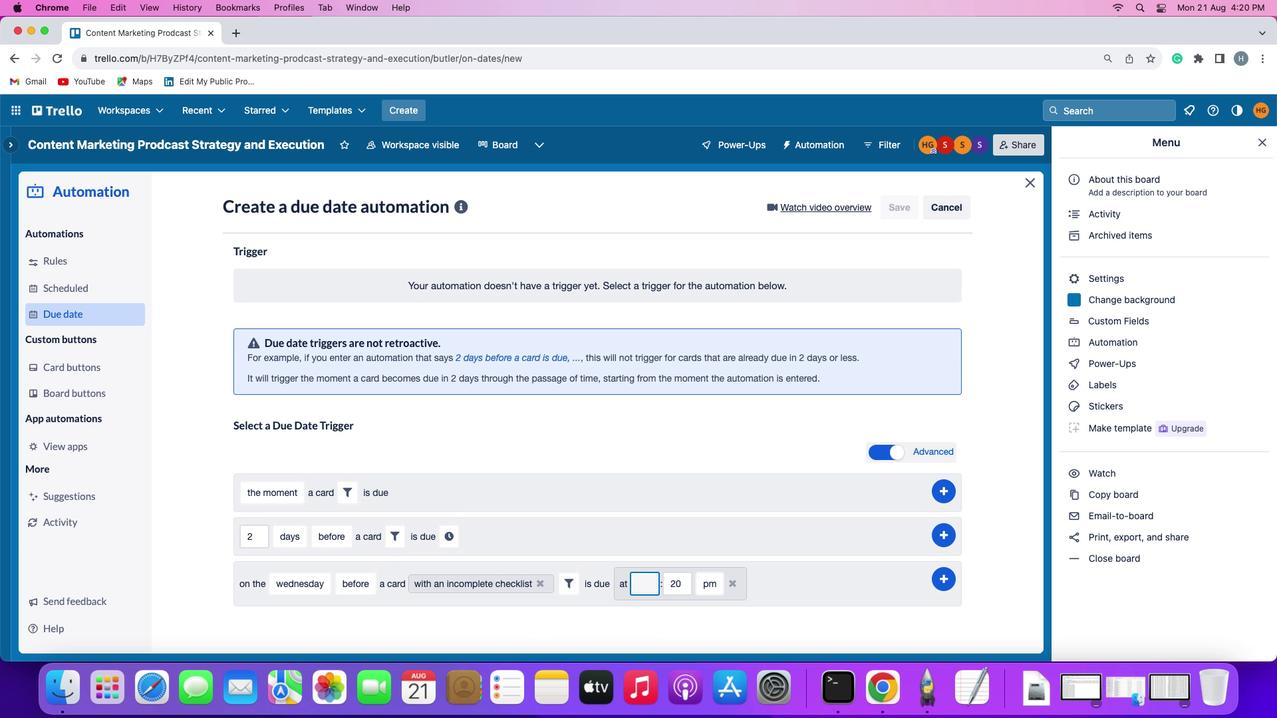 
Action: Key pressed Key.backspace'1''1'
Screenshot: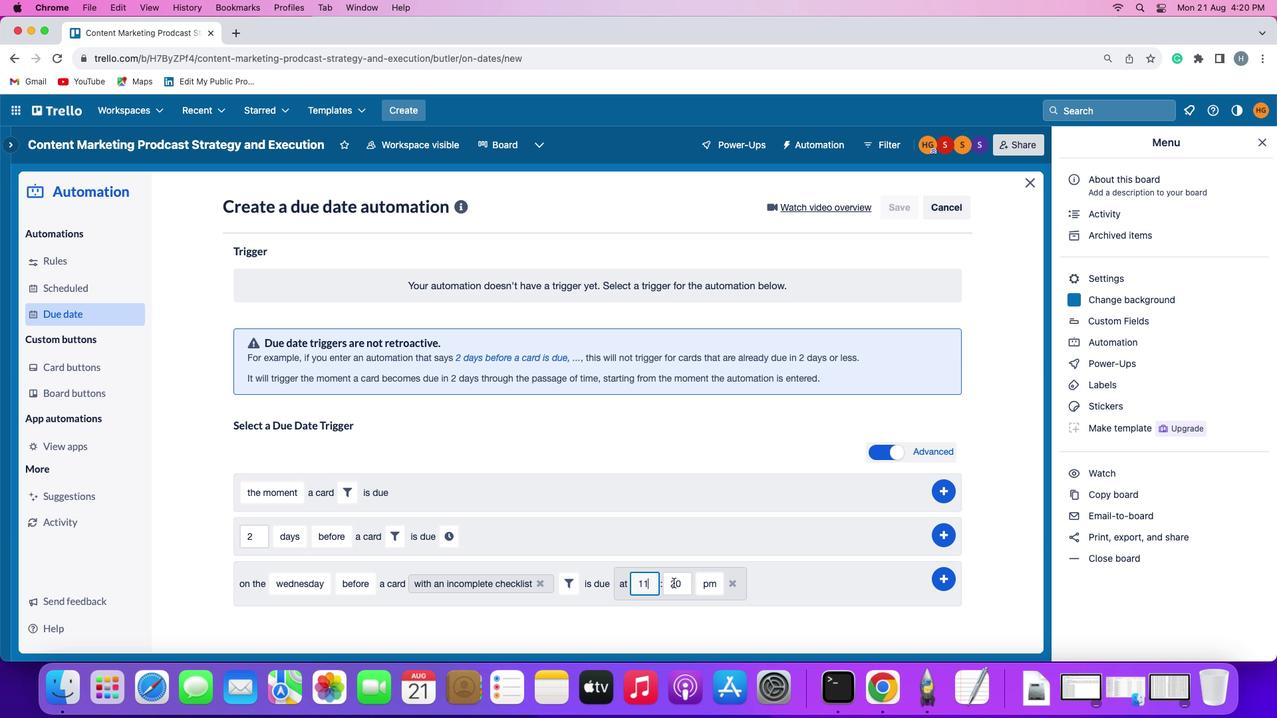 
Action: Mouse moved to (677, 580)
Screenshot: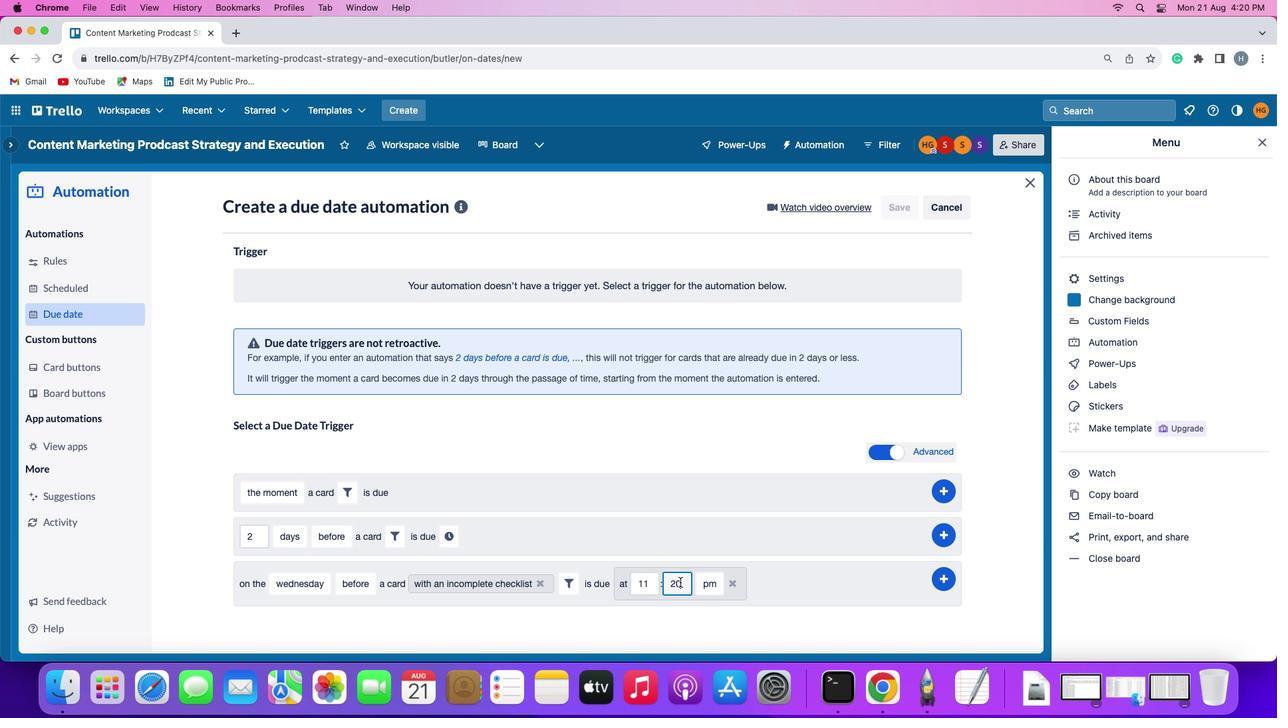 
Action: Mouse pressed left at (677, 580)
Screenshot: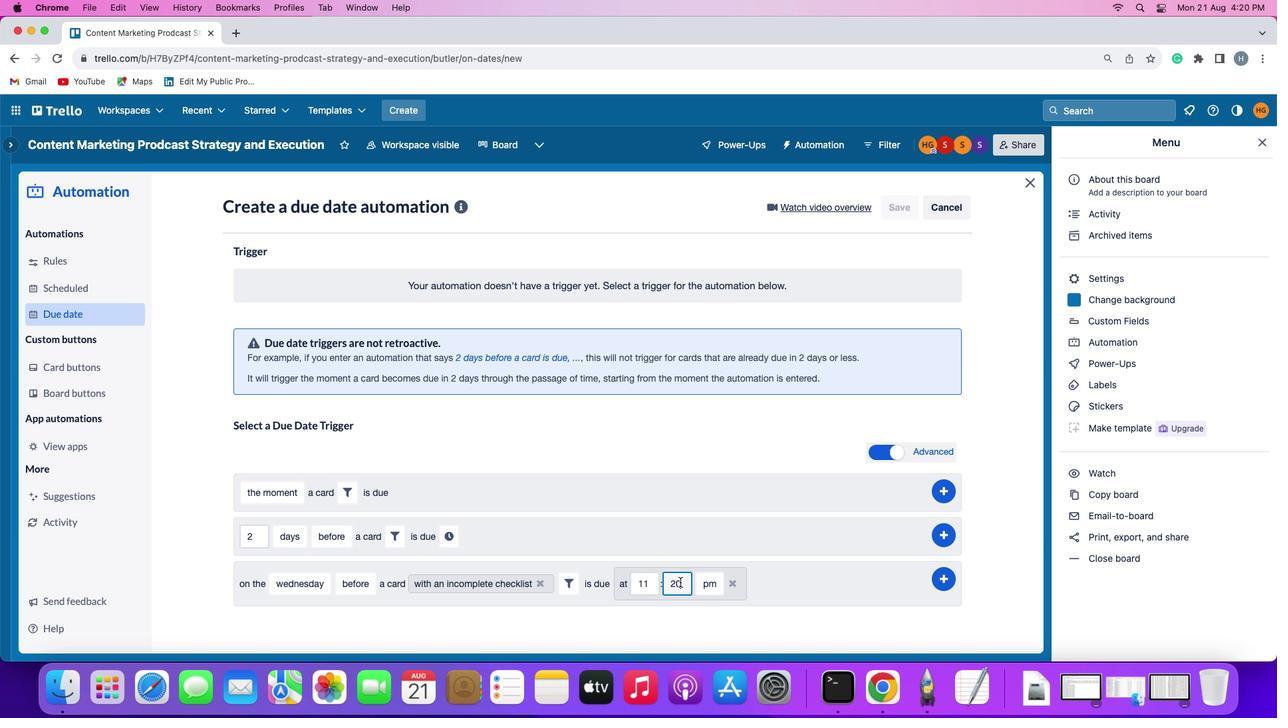 
Action: Mouse moved to (678, 580)
Screenshot: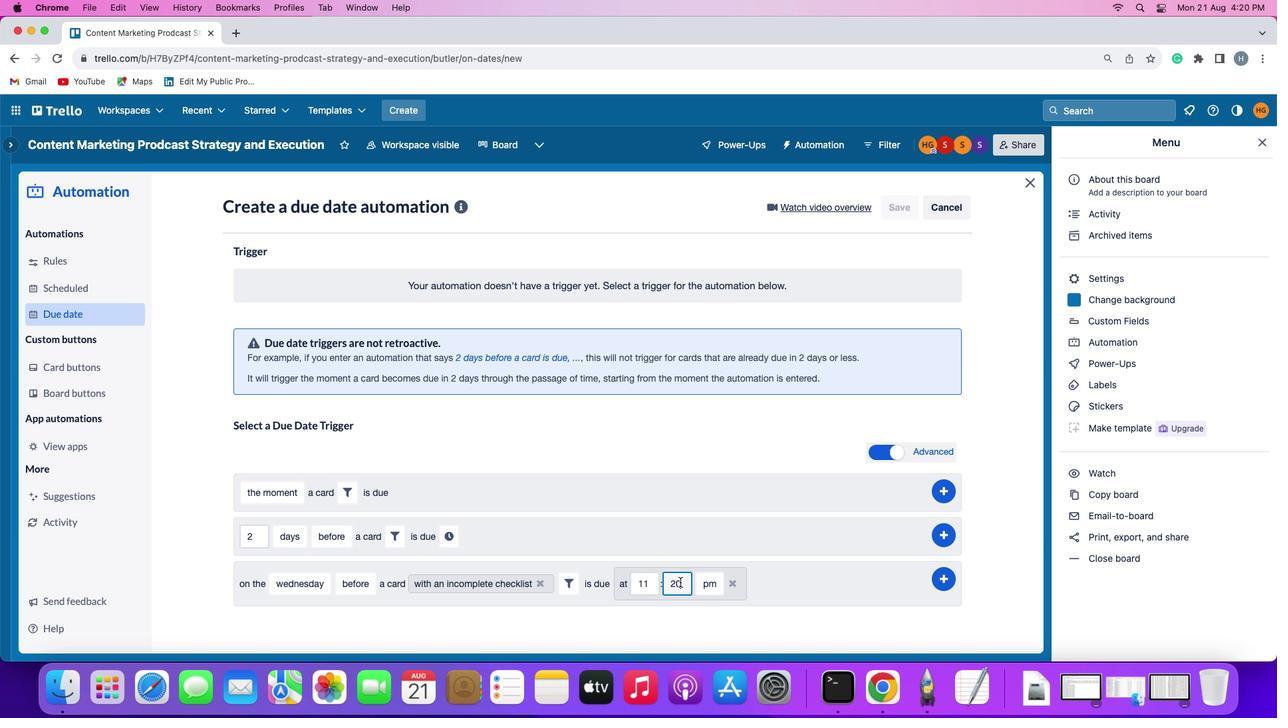 
Action: Key pressed Key.backspaceKey.backspaceKey.backspace
Screenshot: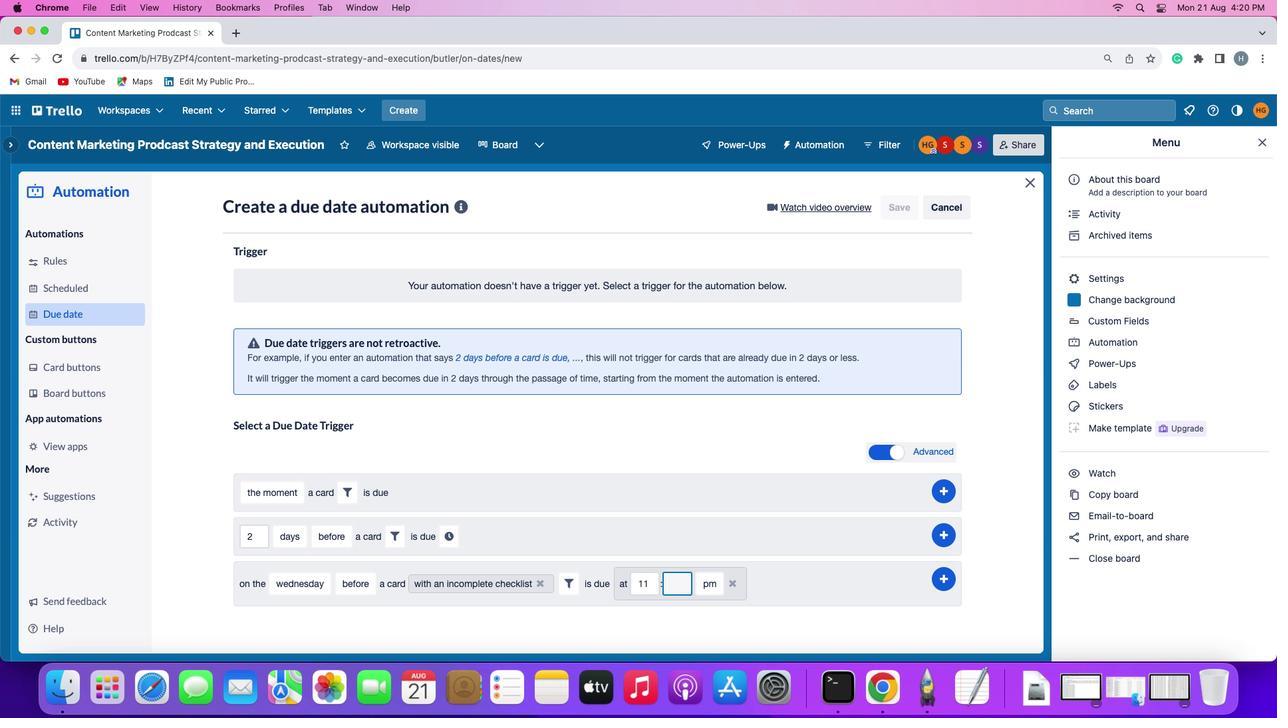 
Action: Mouse moved to (679, 580)
Screenshot: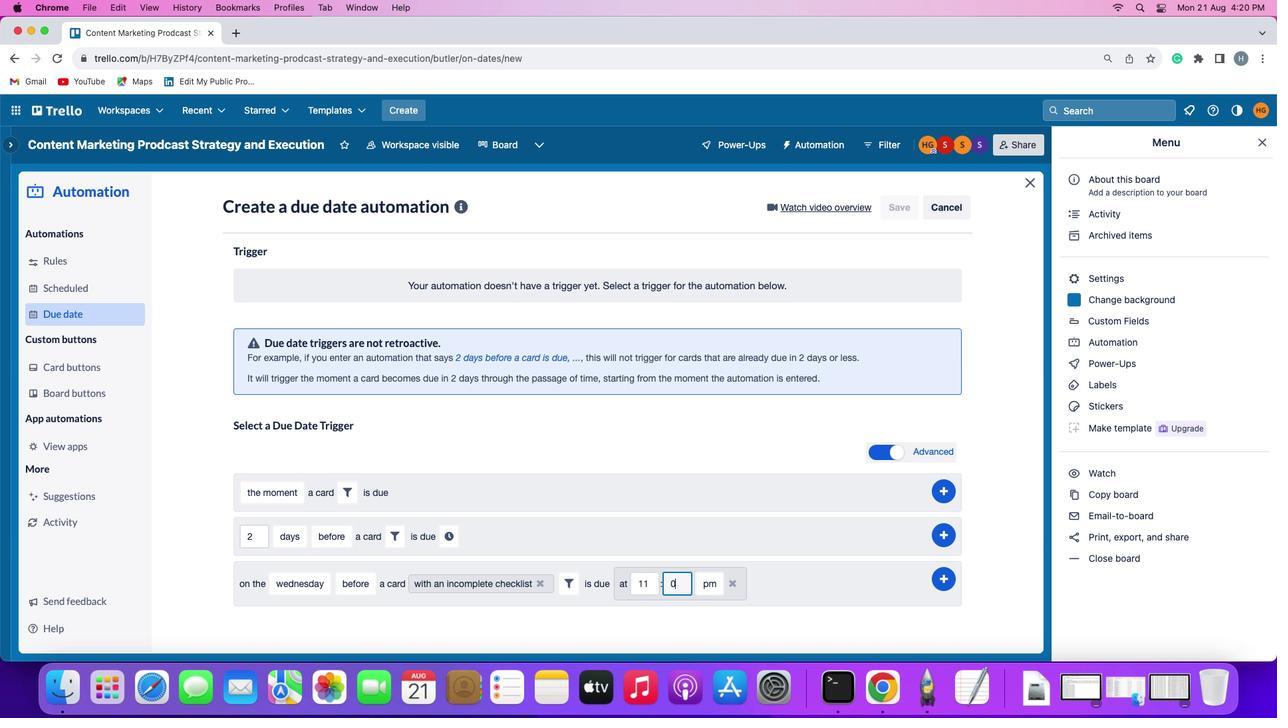 
Action: Key pressed '0''0'
Screenshot: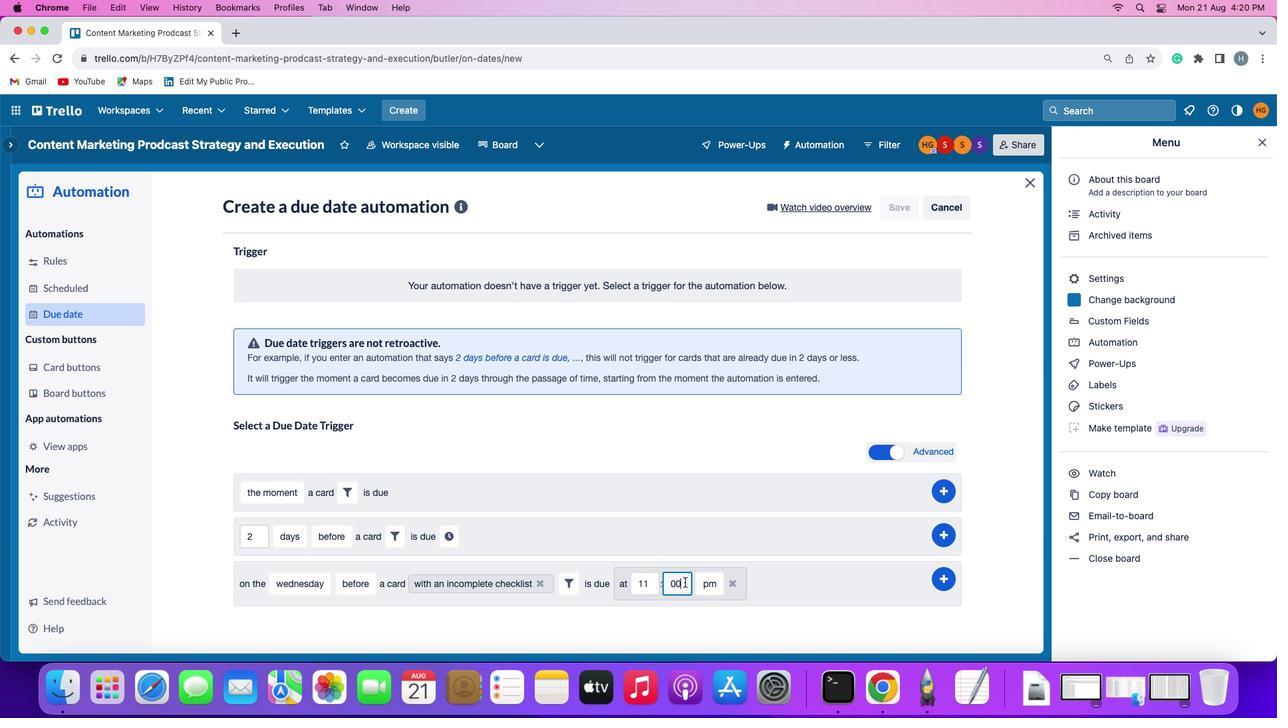 
Action: Mouse moved to (698, 580)
Screenshot: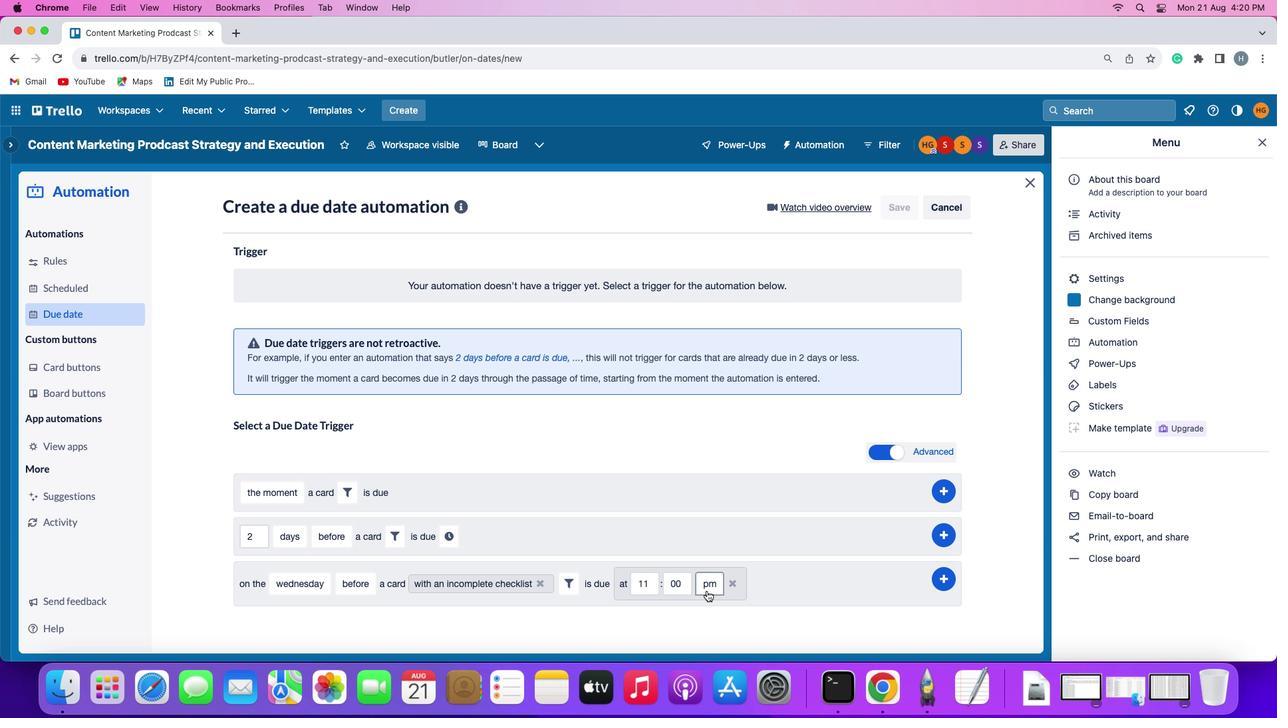 
Action: Mouse pressed left at (698, 580)
Screenshot: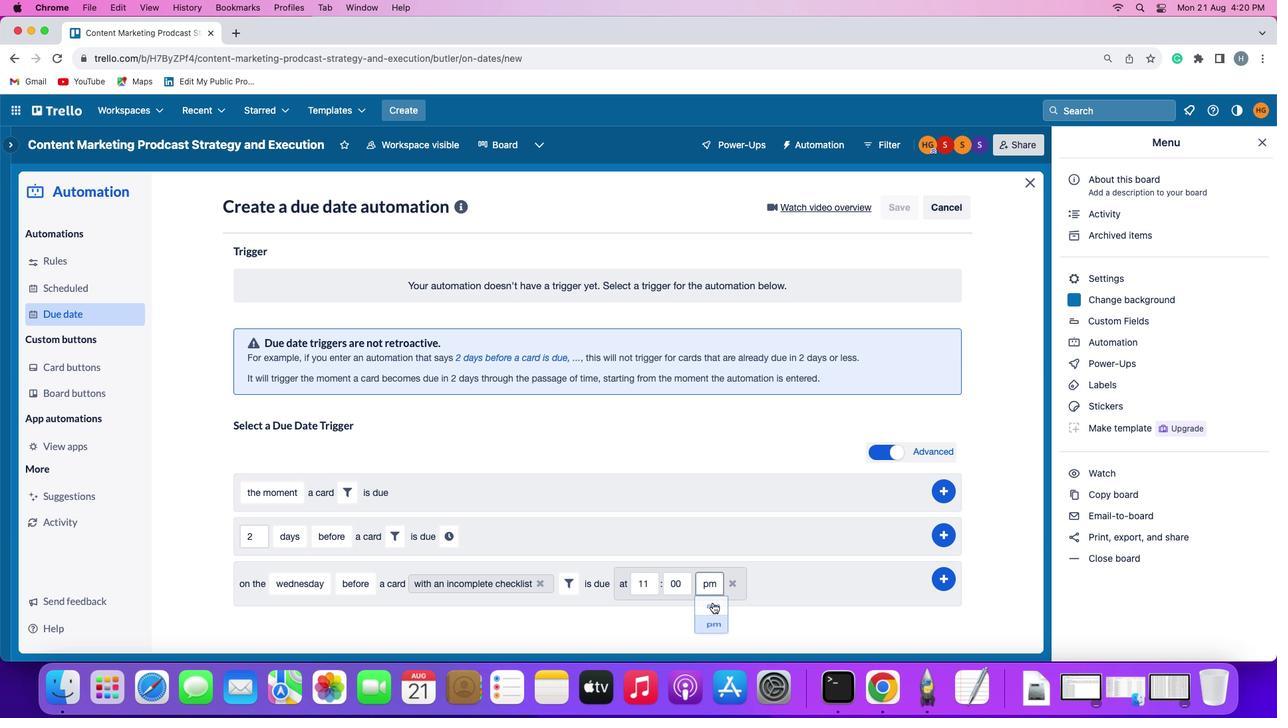 
Action: Mouse moved to (712, 605)
Screenshot: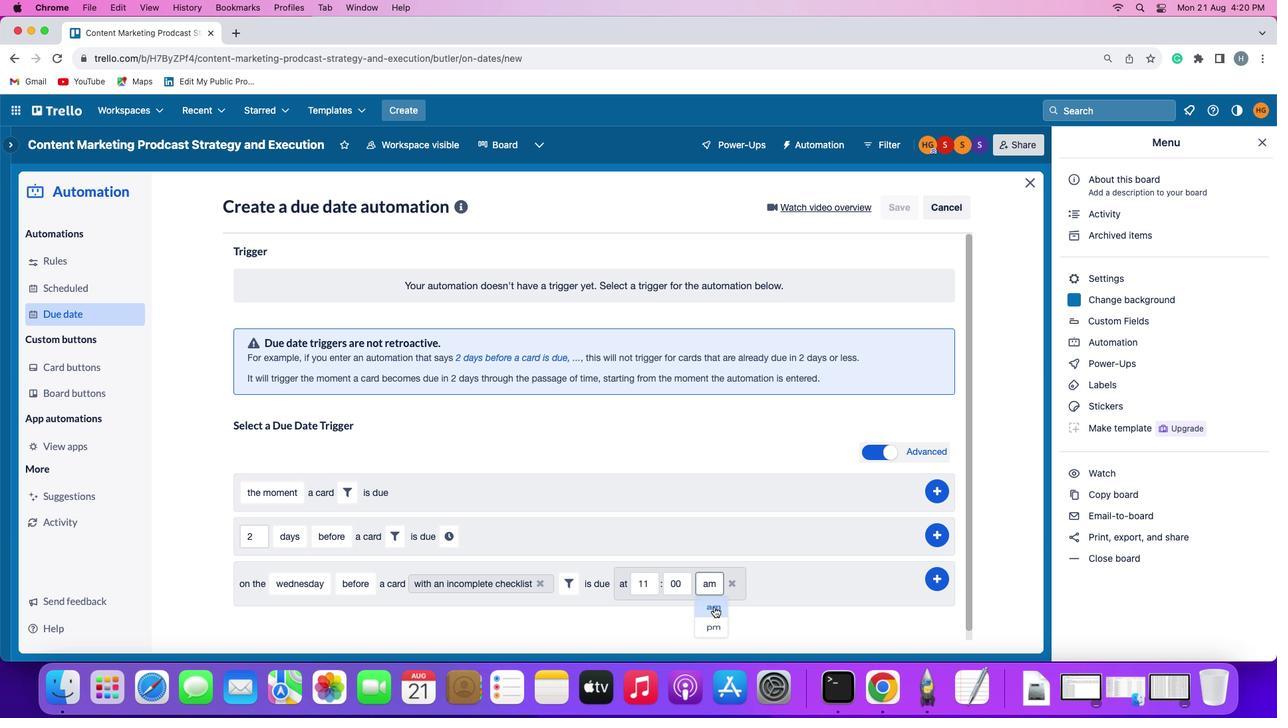 
Action: Mouse pressed left at (712, 605)
Screenshot: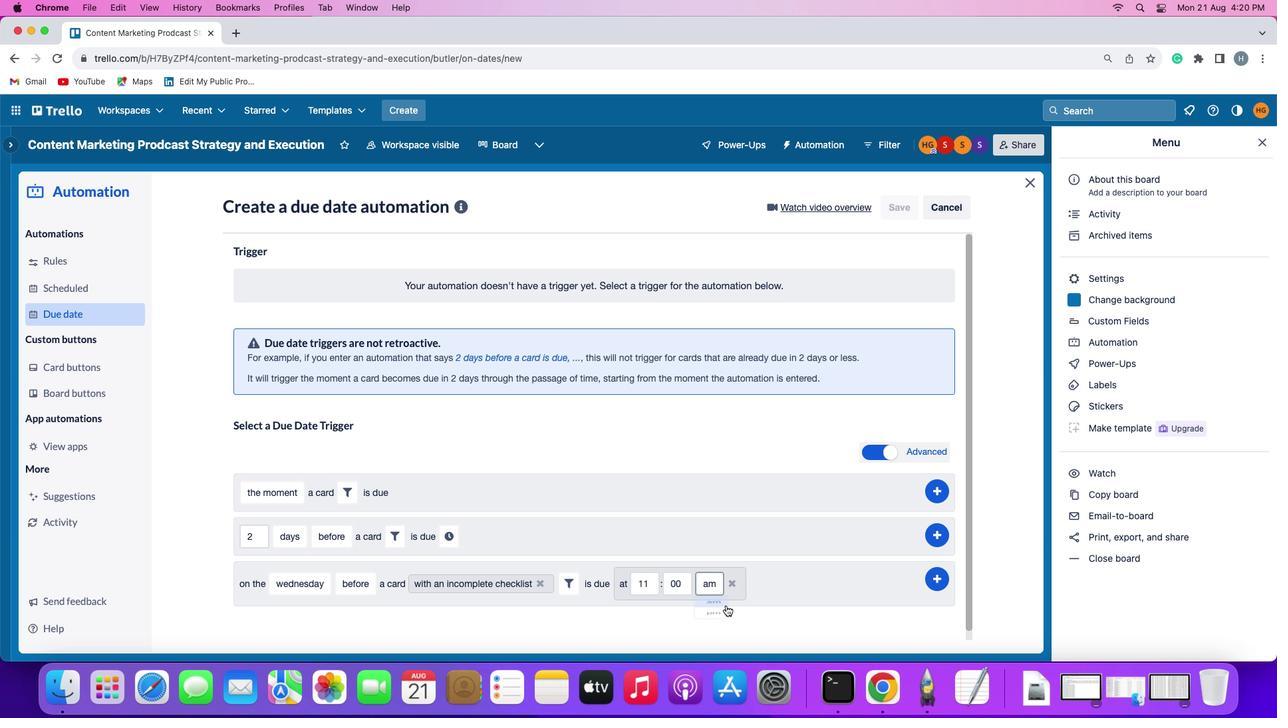 
Action: Mouse moved to (939, 578)
Screenshot: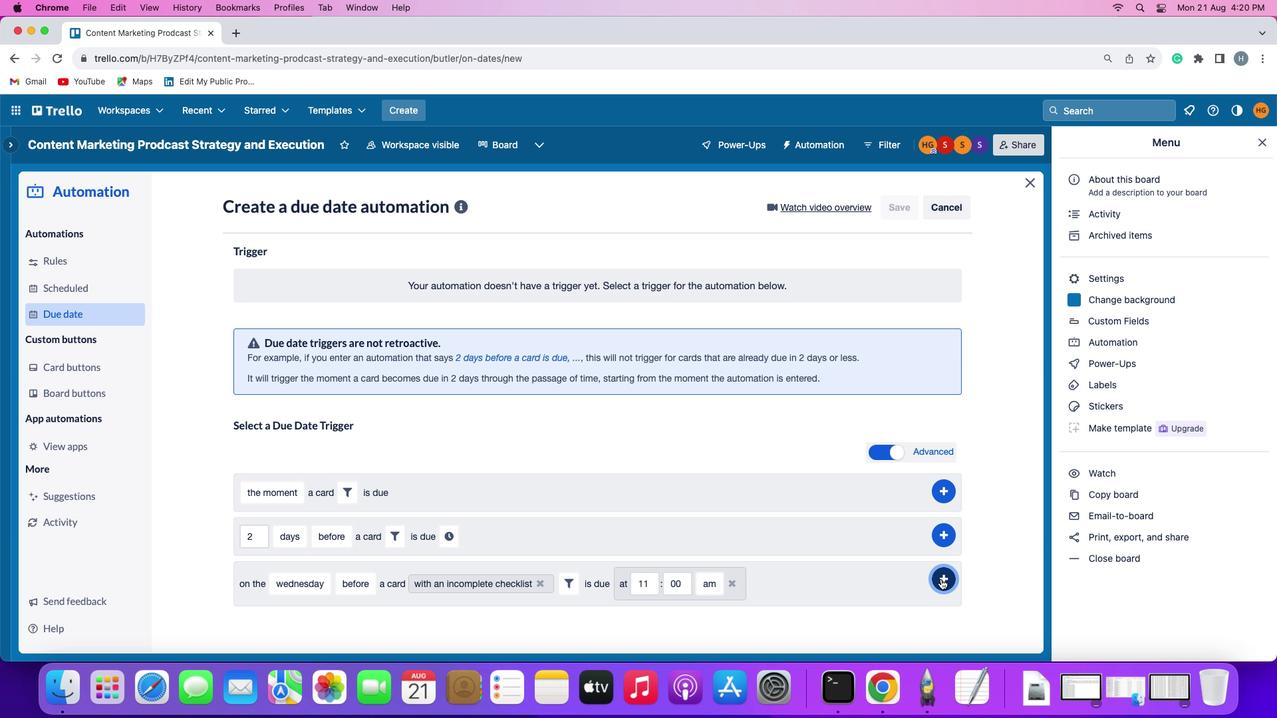 
Action: Mouse pressed left at (939, 578)
Screenshot: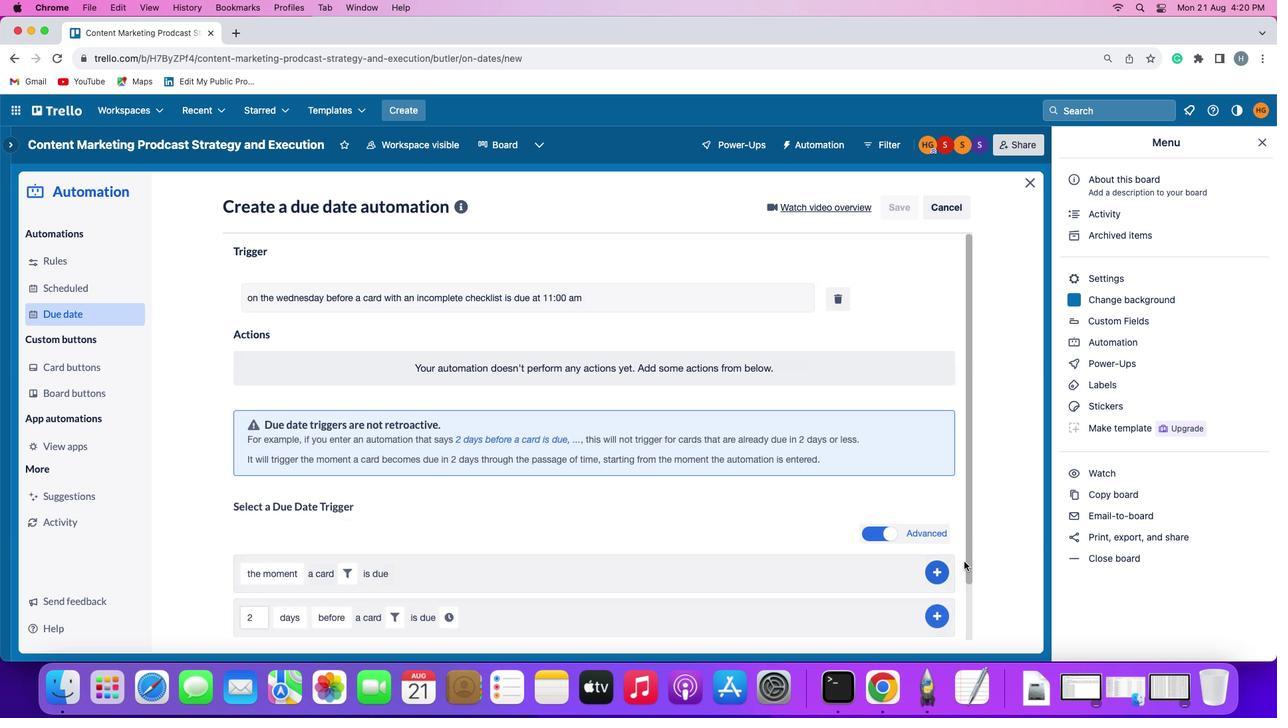 
Action: Mouse moved to (1004, 481)
Screenshot: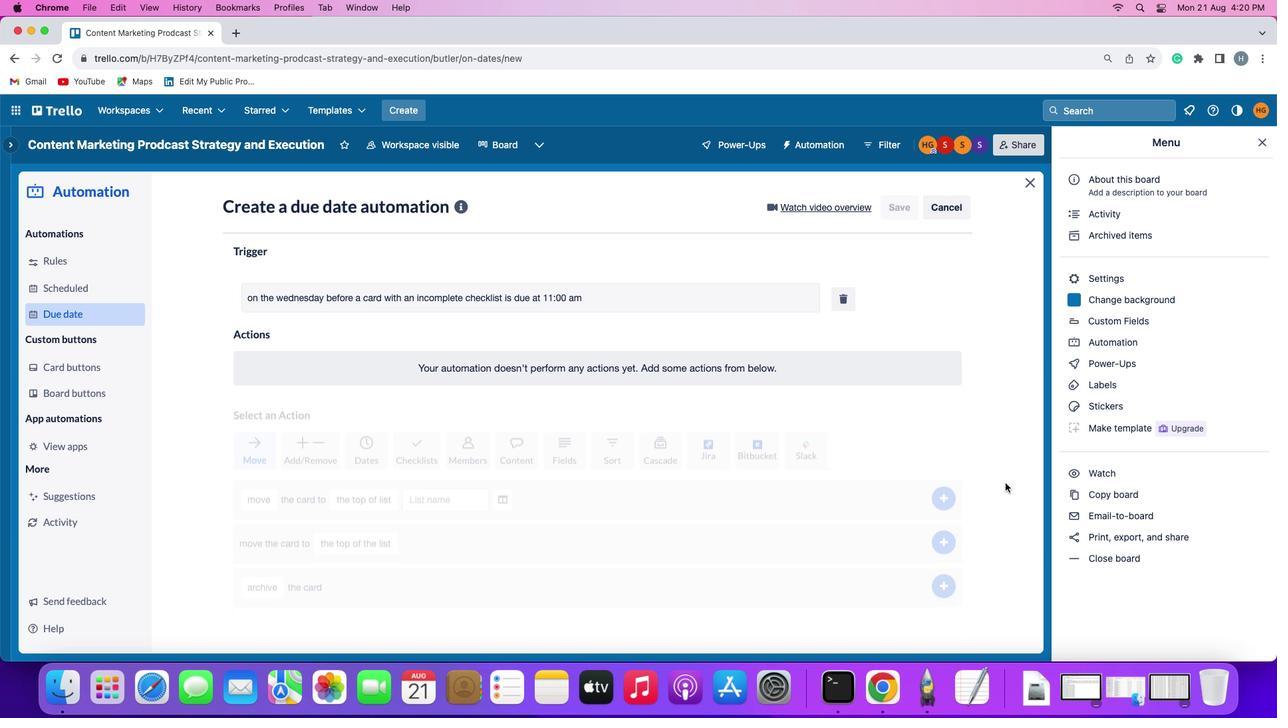 
